 Task: Look for space in Tuzla, Bosnia and Herzegovina from 5th June, 2023 to 16th June, 2023 for 2 adults in price range Rs.14000 to Rs.18000. Place can be entire place with 1  bedroom having 1 bed and 1 bathroom. Property type can be hotel. Amenities needed are: heating, . Booking option can be shelf check-in. Required host language is English.
Action: Mouse moved to (497, 531)
Screenshot: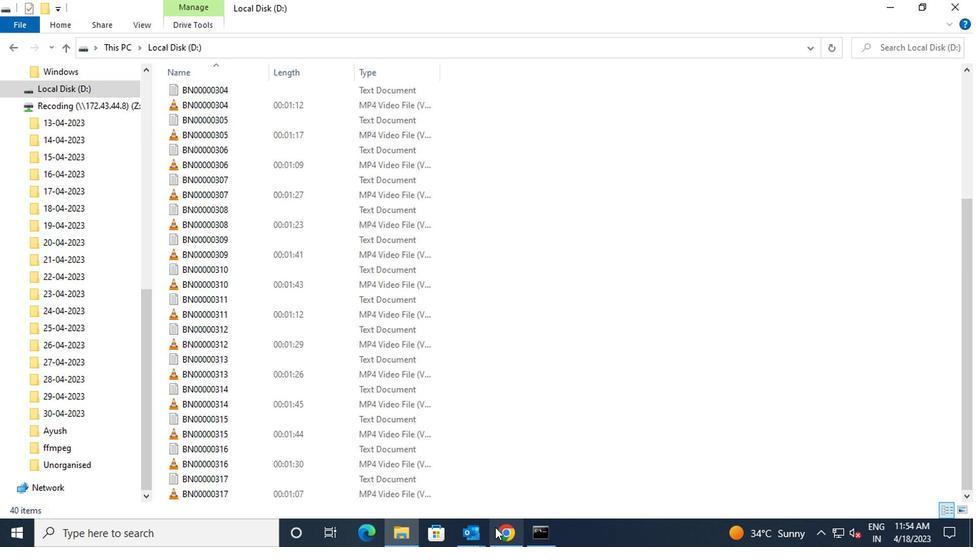 
Action: Mouse pressed left at (497, 531)
Screenshot: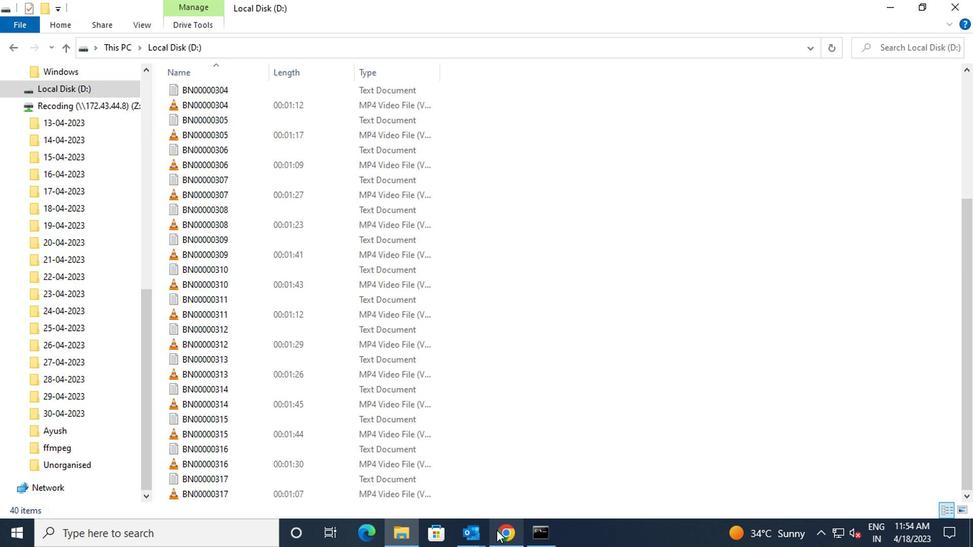 
Action: Mouse moved to (396, 102)
Screenshot: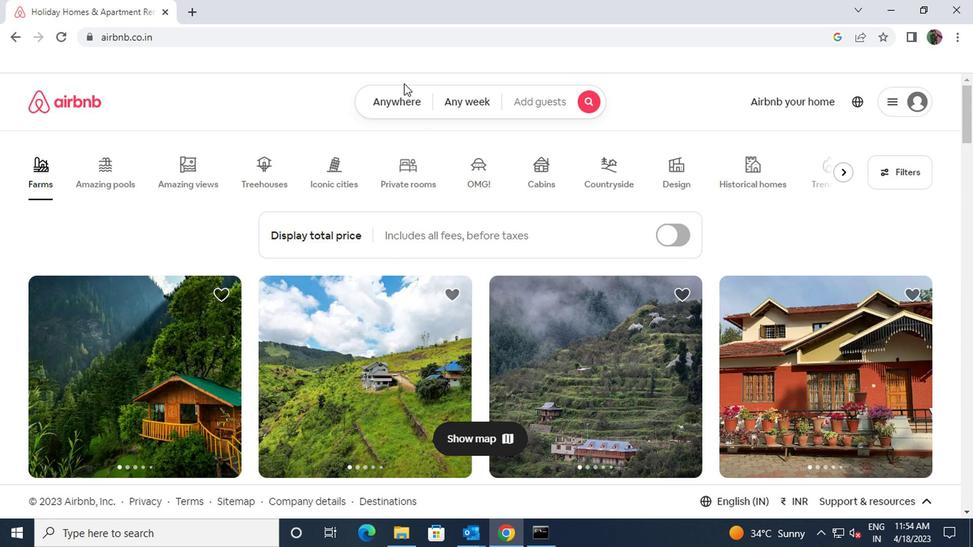 
Action: Mouse pressed left at (396, 102)
Screenshot: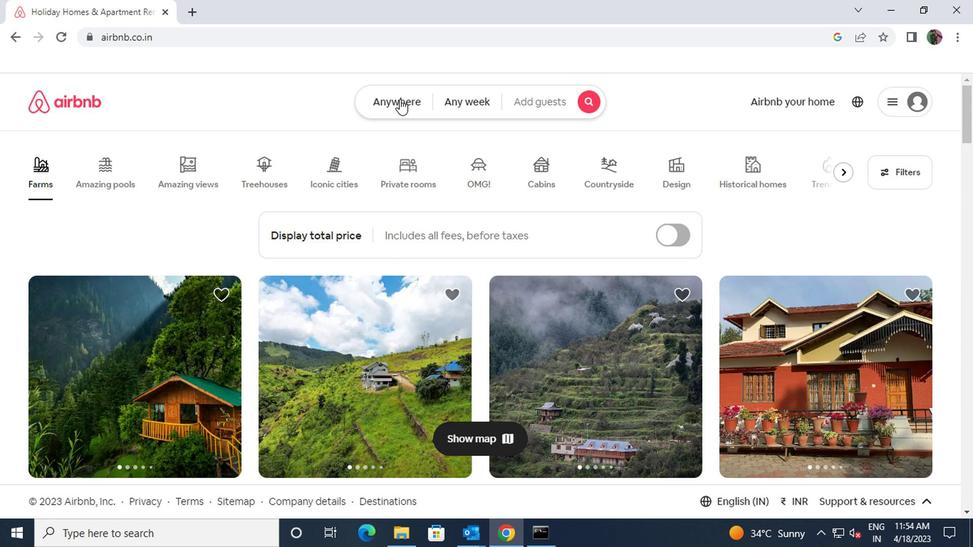 
Action: Mouse moved to (341, 160)
Screenshot: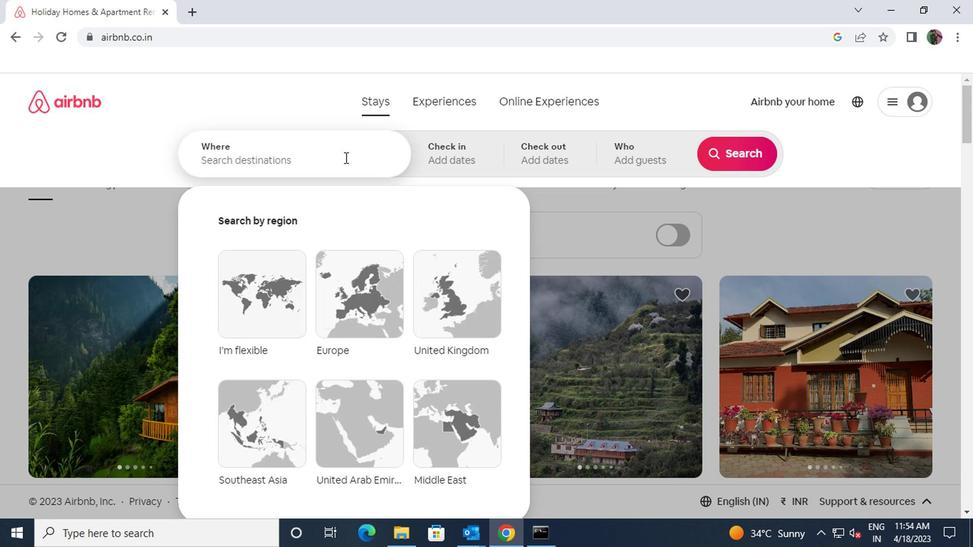 
Action: Mouse pressed left at (341, 160)
Screenshot: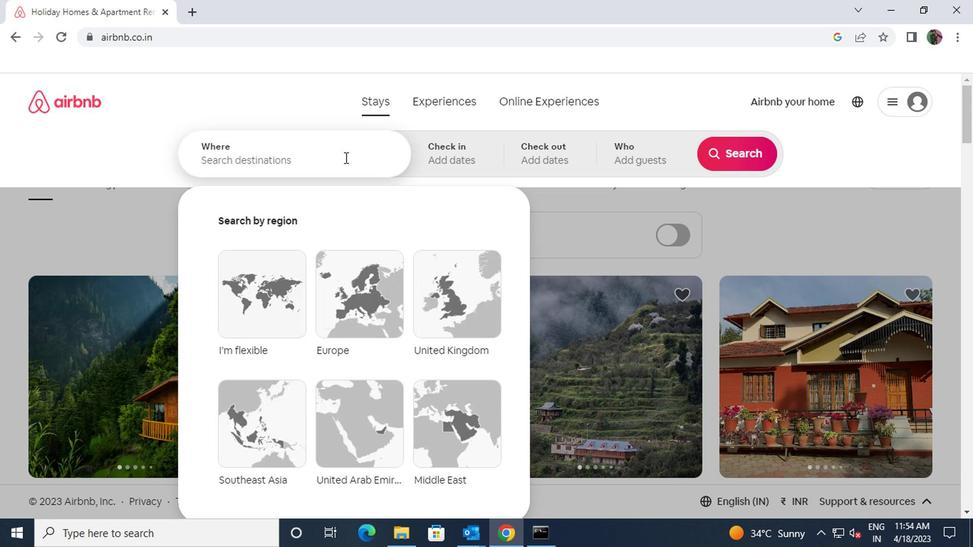 
Action: Mouse moved to (341, 160)
Screenshot: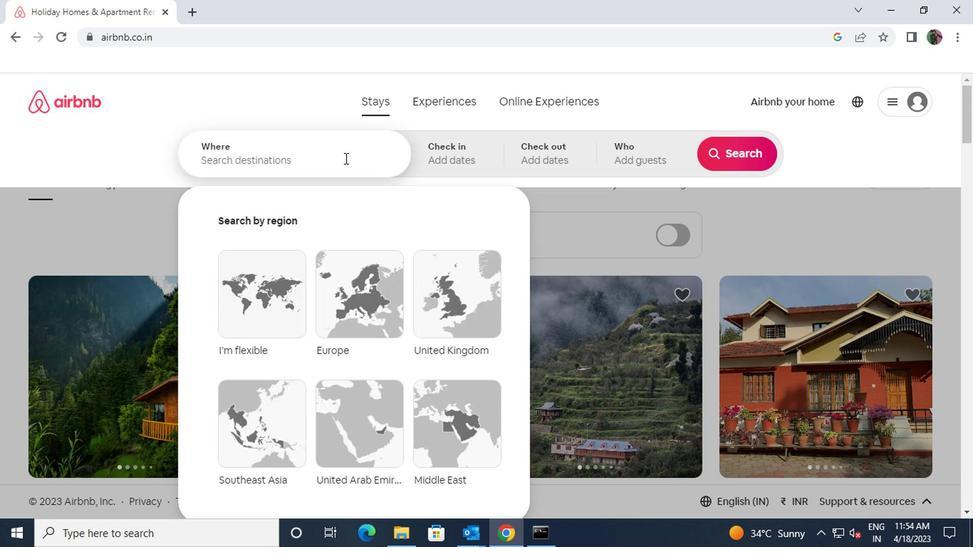 
Action: Key pressed <Key.shift>TUZLA
Screenshot: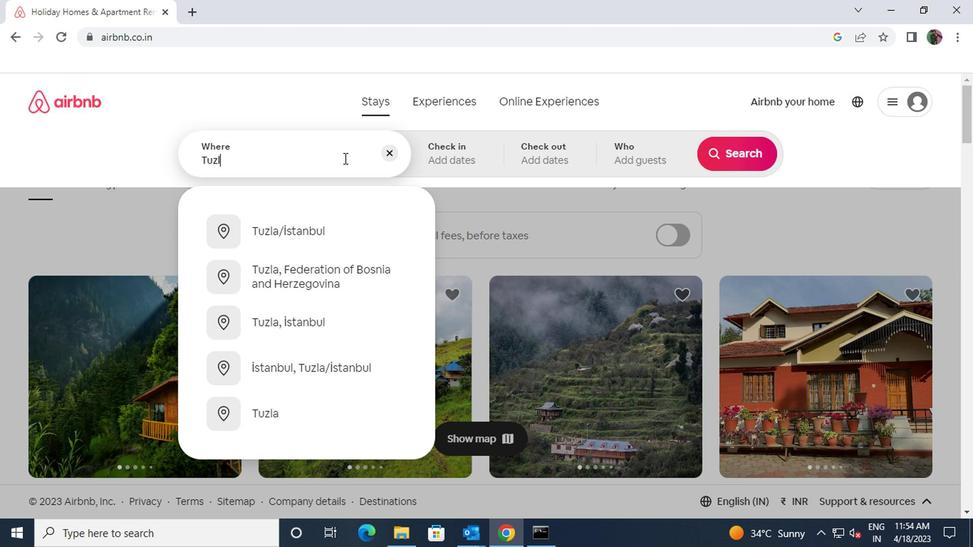 
Action: Mouse moved to (320, 238)
Screenshot: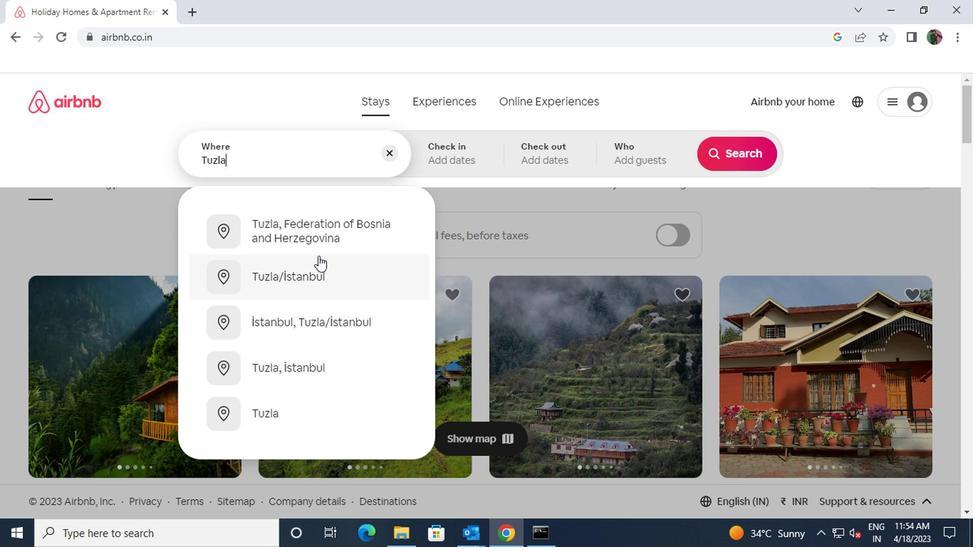 
Action: Mouse pressed left at (320, 238)
Screenshot: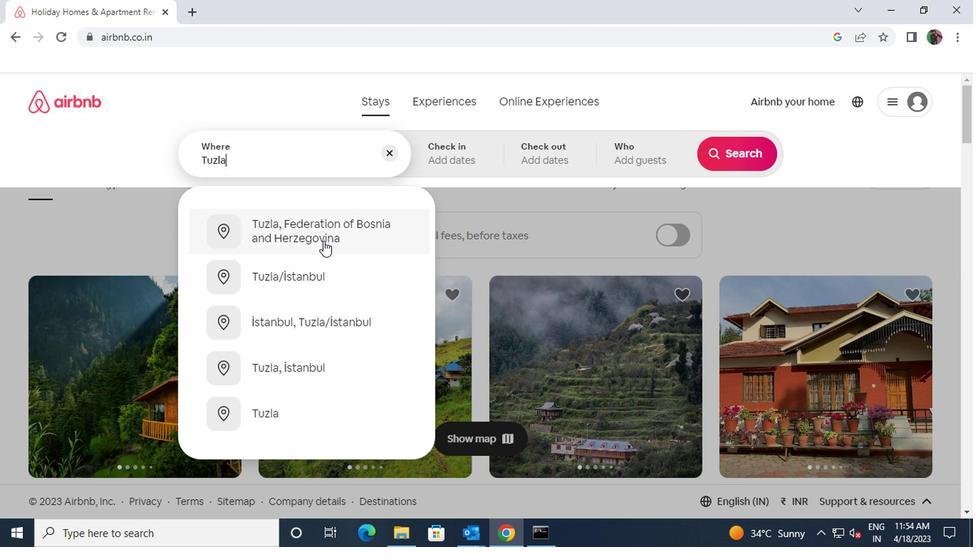 
Action: Mouse moved to (727, 267)
Screenshot: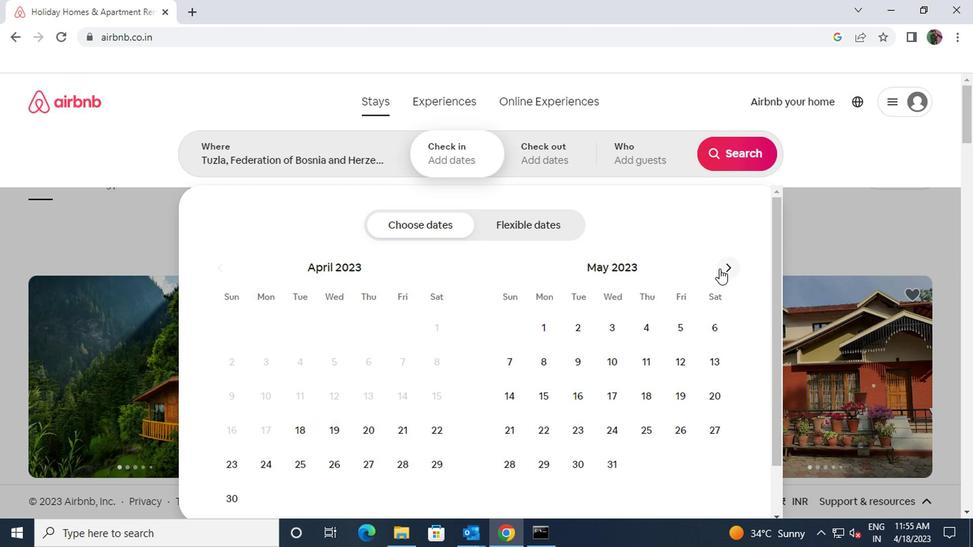 
Action: Mouse pressed left at (727, 267)
Screenshot: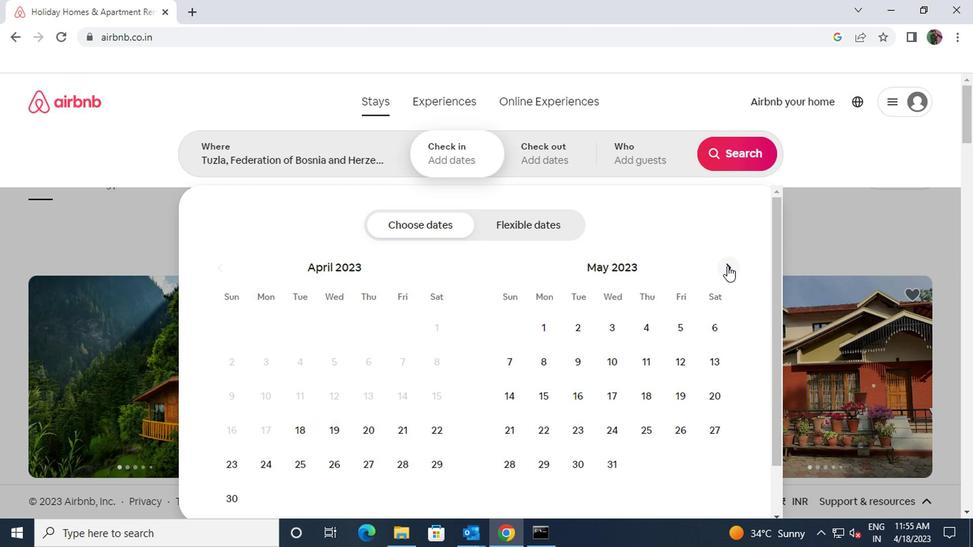 
Action: Mouse moved to (536, 355)
Screenshot: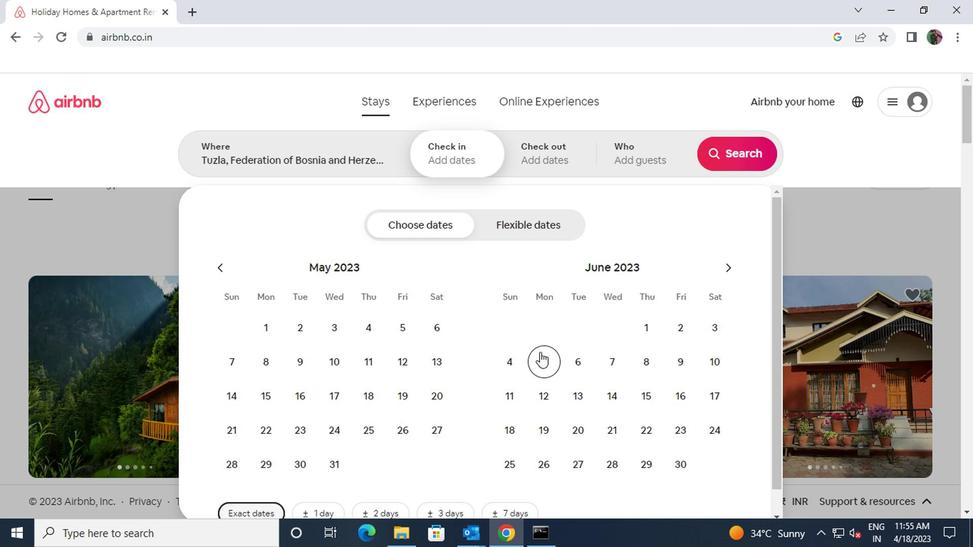 
Action: Mouse pressed left at (536, 355)
Screenshot: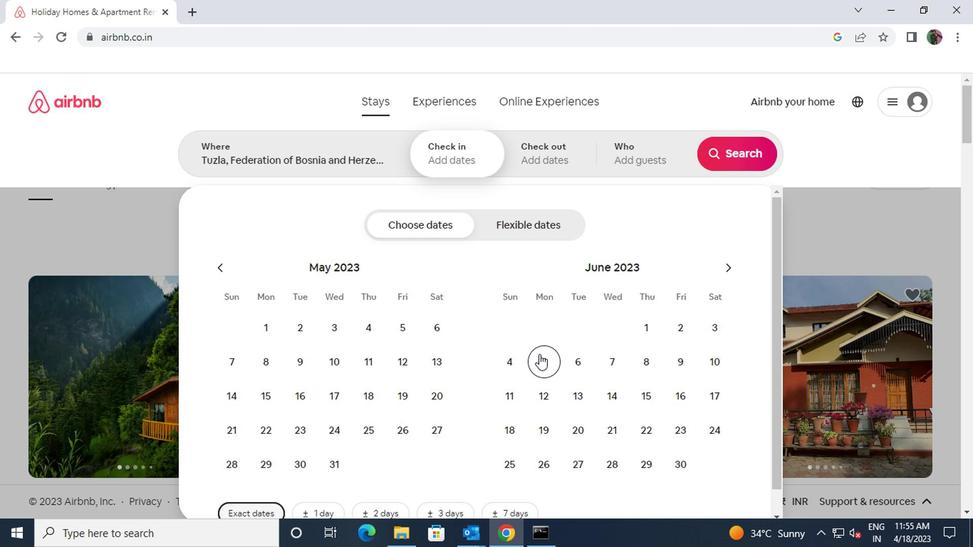 
Action: Mouse moved to (664, 389)
Screenshot: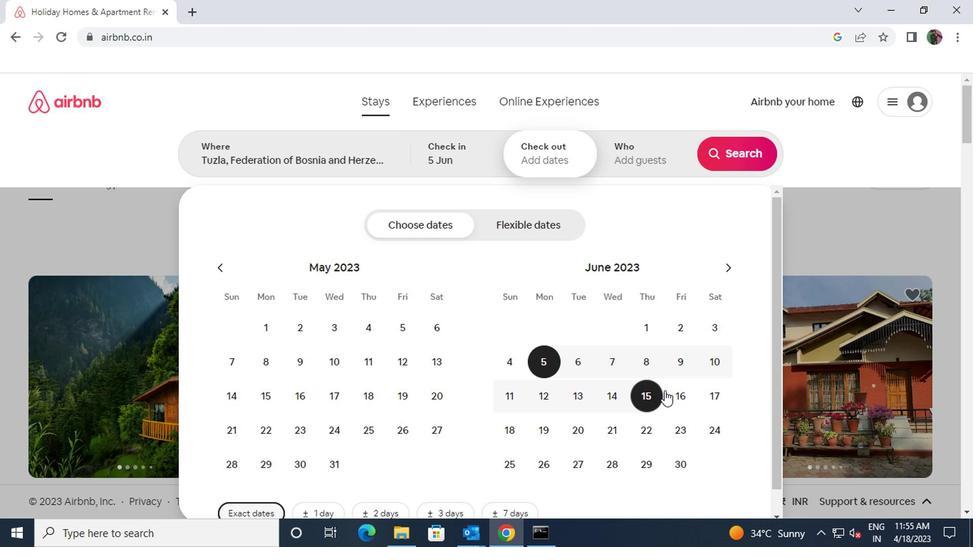 
Action: Mouse pressed left at (664, 389)
Screenshot: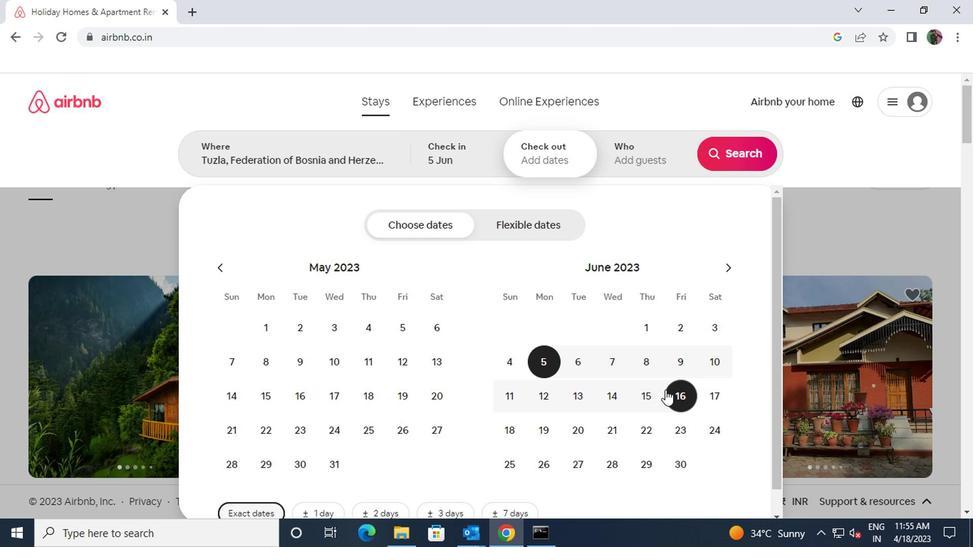 
Action: Mouse moved to (644, 162)
Screenshot: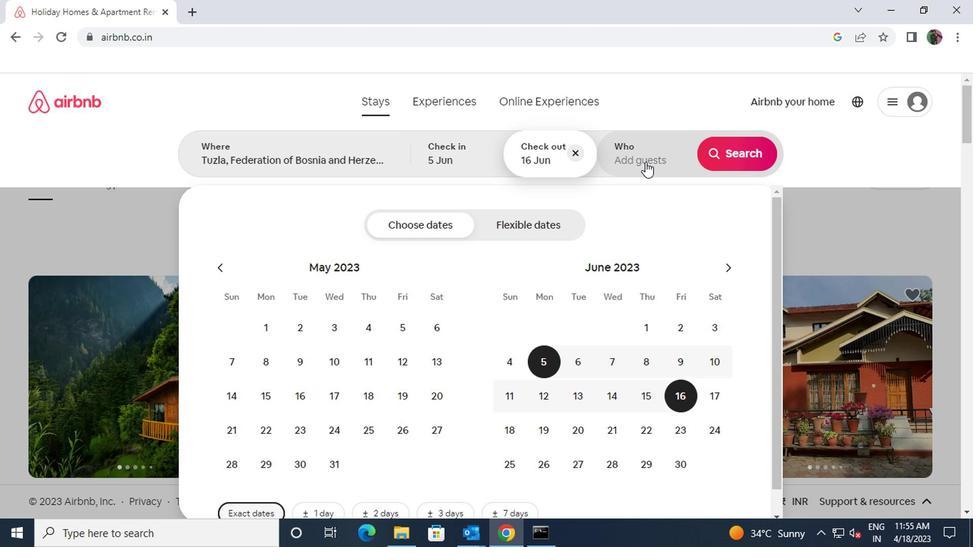 
Action: Mouse pressed left at (644, 162)
Screenshot: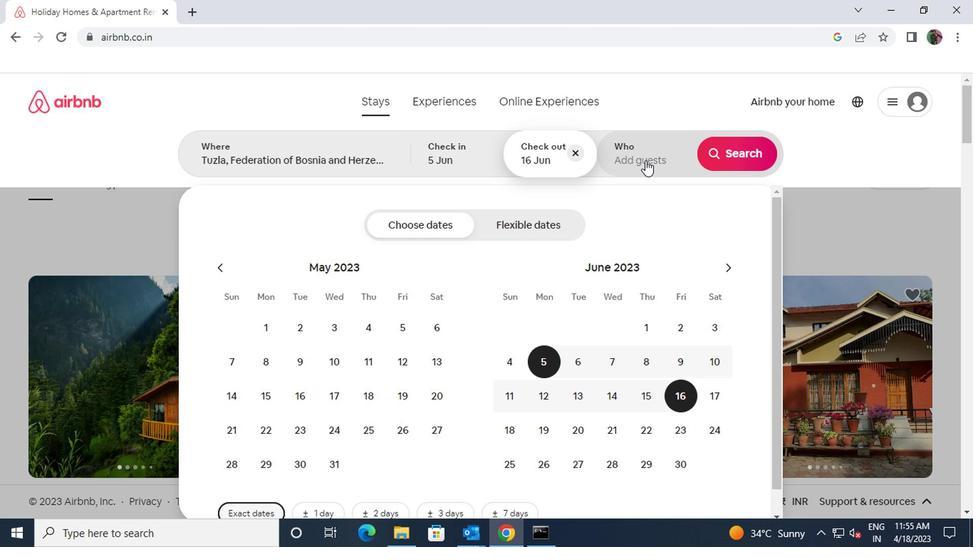 
Action: Mouse moved to (746, 229)
Screenshot: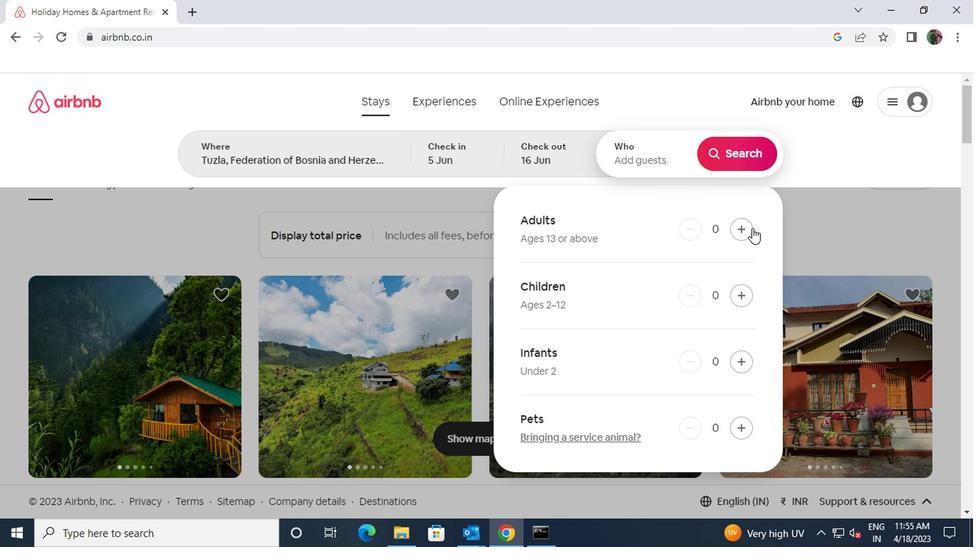 
Action: Mouse pressed left at (746, 229)
Screenshot: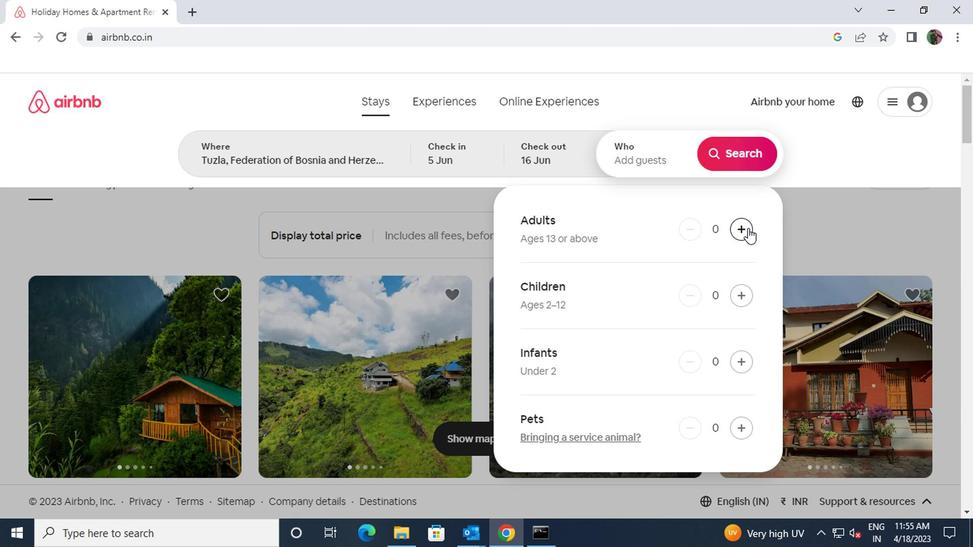 
Action: Mouse pressed left at (746, 229)
Screenshot: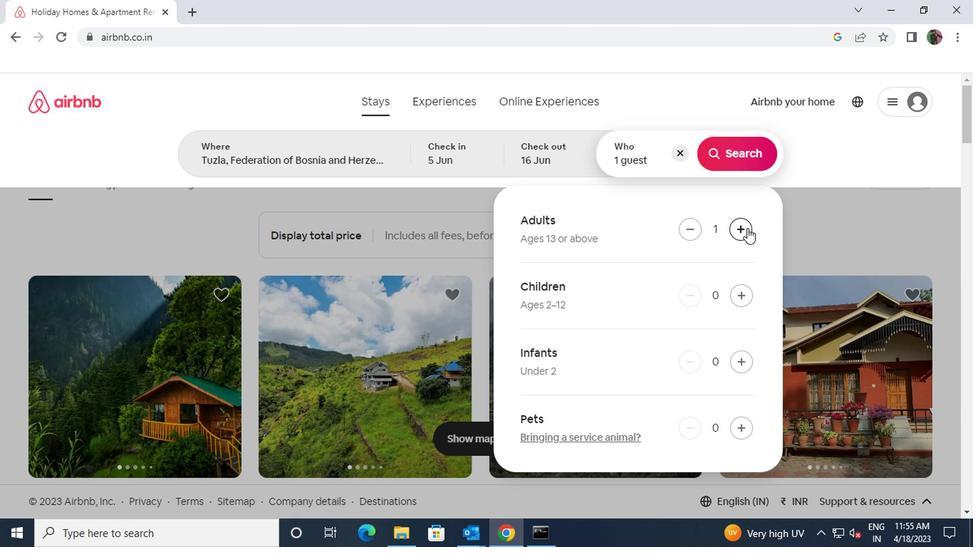 
Action: Mouse moved to (738, 160)
Screenshot: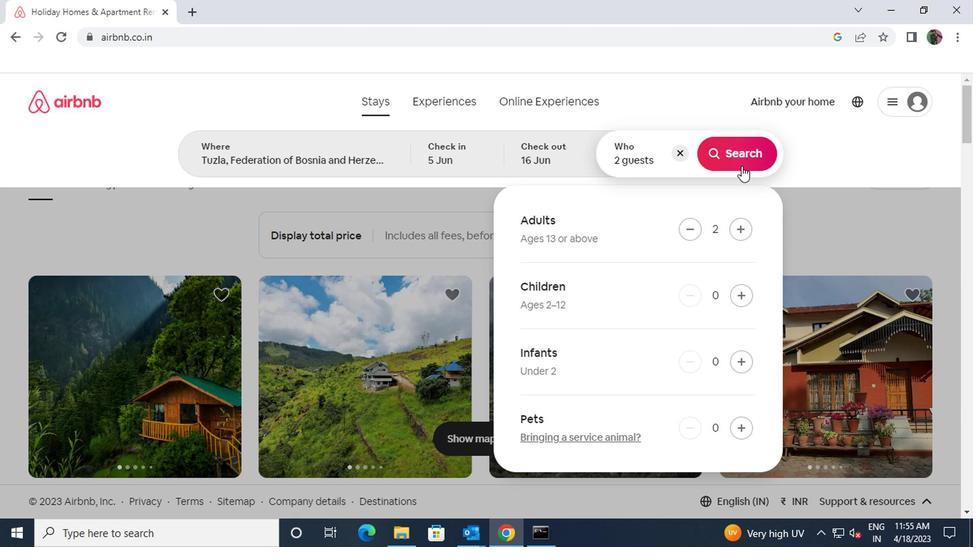 
Action: Mouse pressed left at (738, 160)
Screenshot: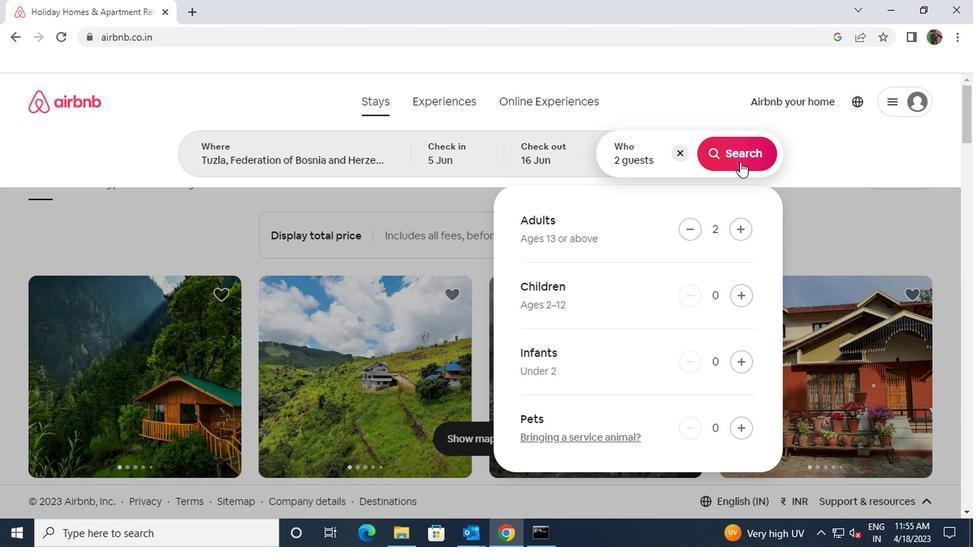 
Action: Mouse moved to (891, 162)
Screenshot: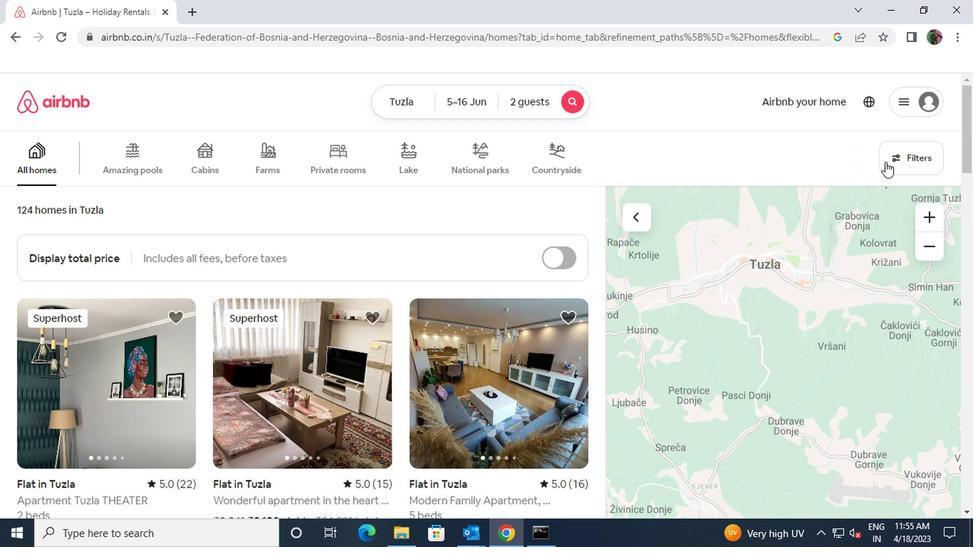 
Action: Mouse pressed left at (891, 162)
Screenshot: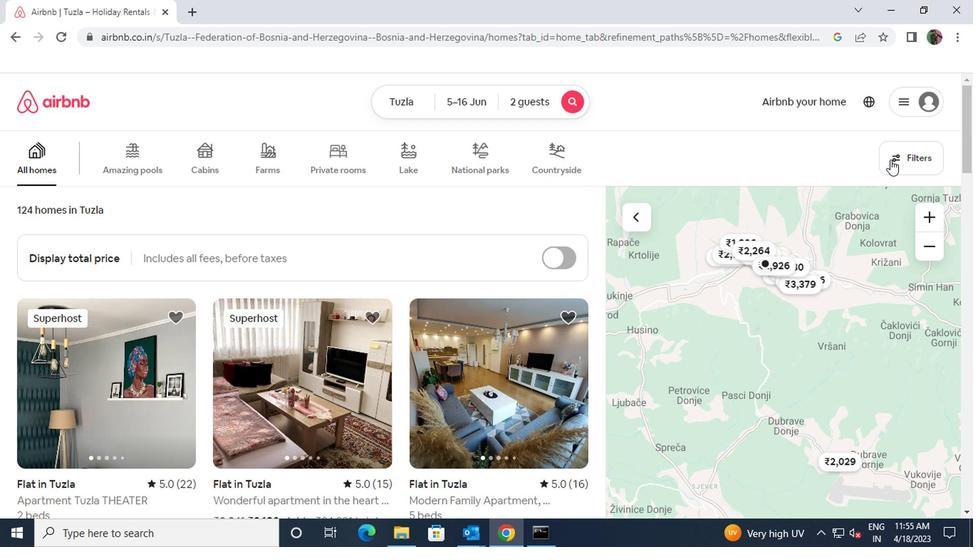 
Action: Mouse moved to (308, 340)
Screenshot: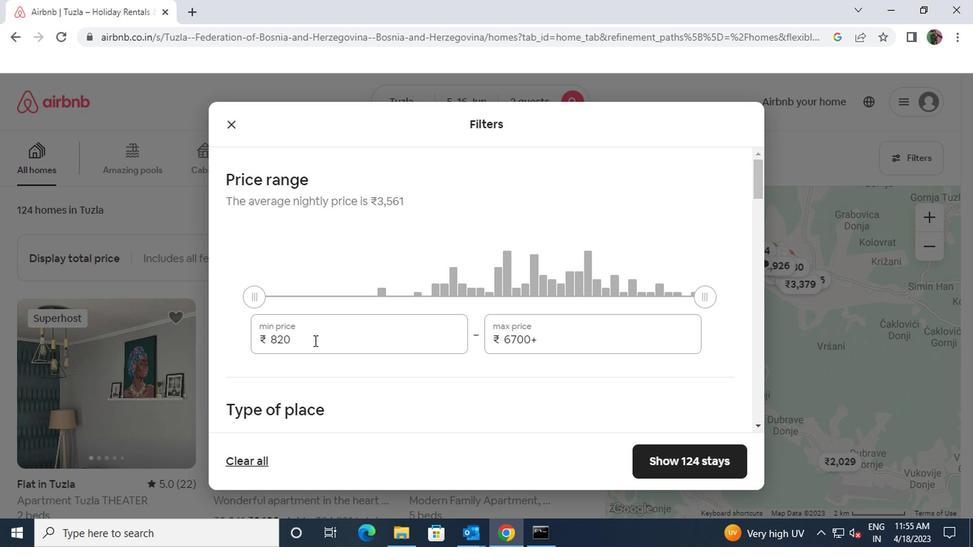 
Action: Mouse pressed left at (308, 340)
Screenshot: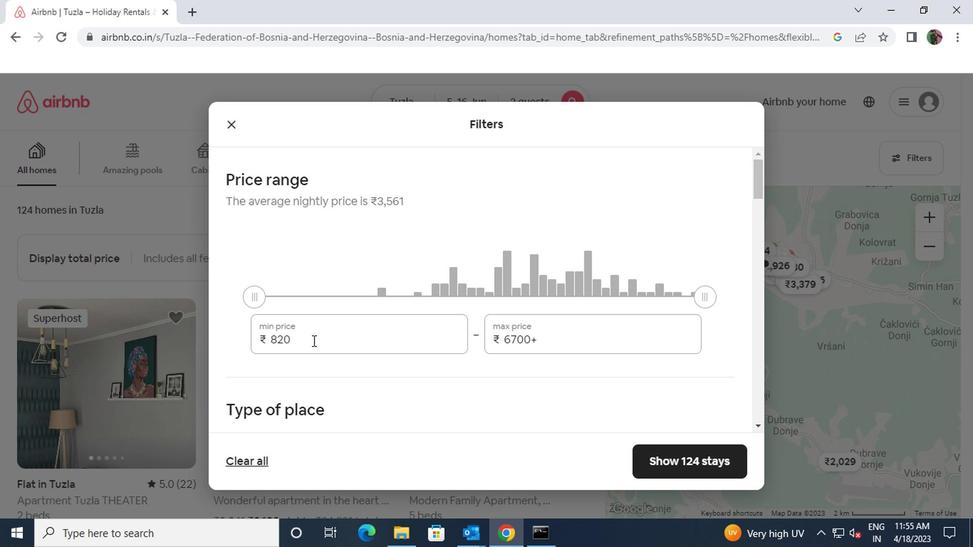 
Action: Mouse moved to (263, 341)
Screenshot: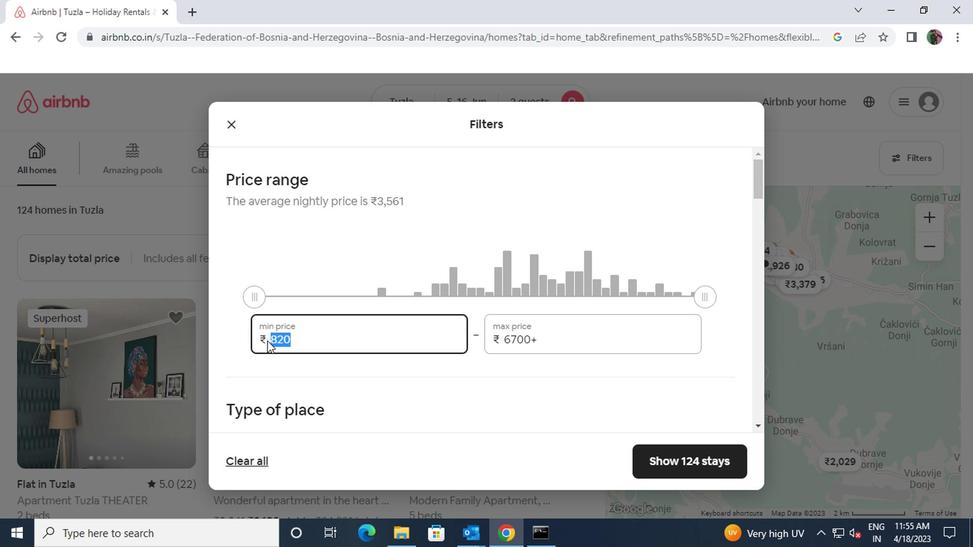 
Action: Key pressed 14000
Screenshot: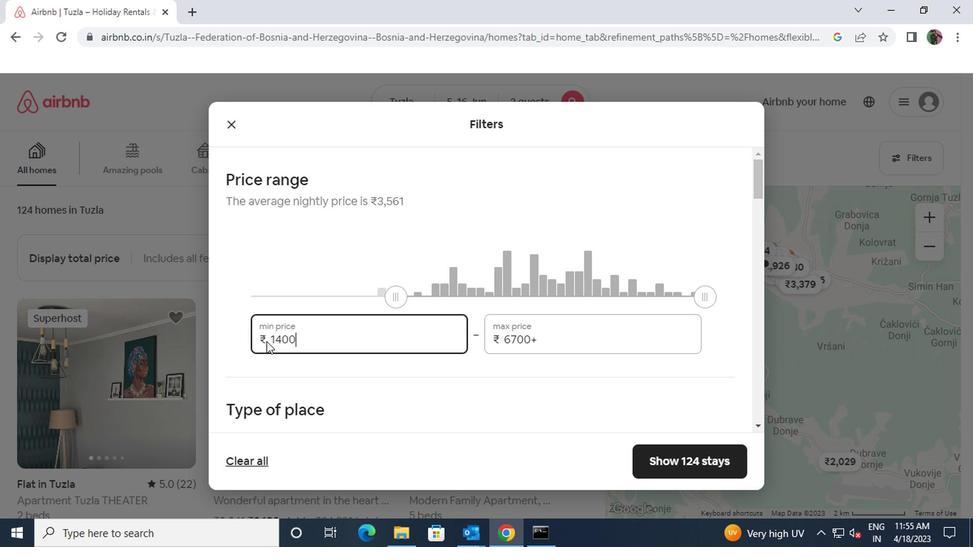 
Action: Mouse moved to (540, 336)
Screenshot: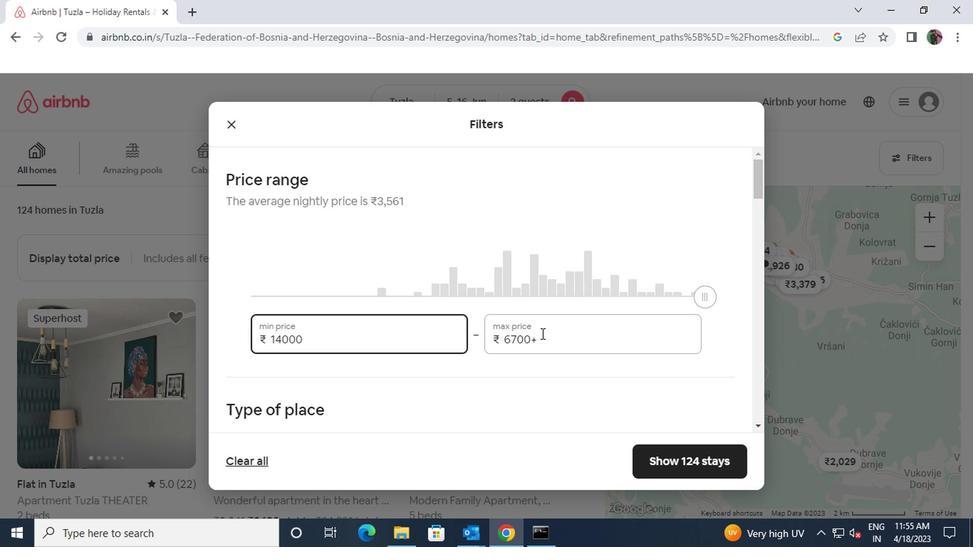 
Action: Mouse pressed left at (540, 336)
Screenshot: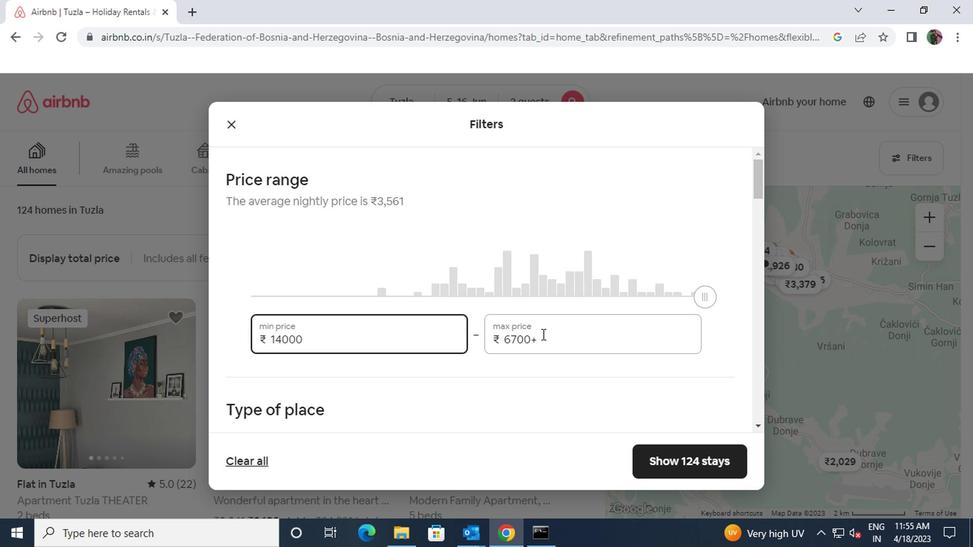 
Action: Mouse moved to (499, 337)
Screenshot: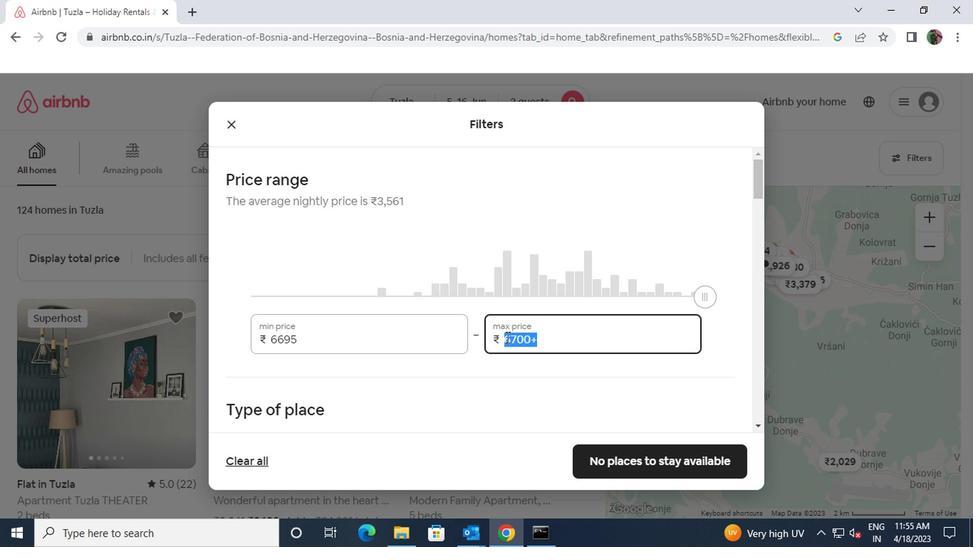 
Action: Key pressed 18000
Screenshot: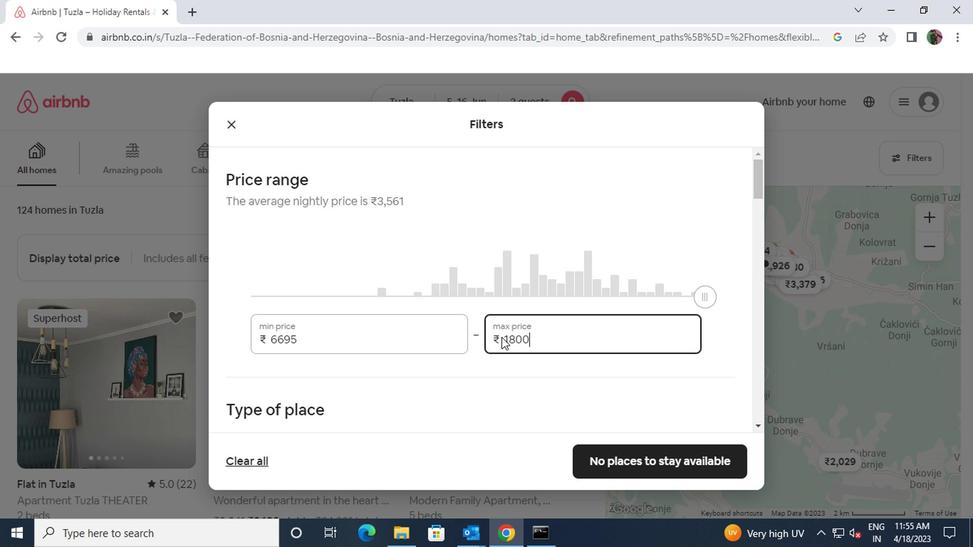 
Action: Mouse moved to (499, 337)
Screenshot: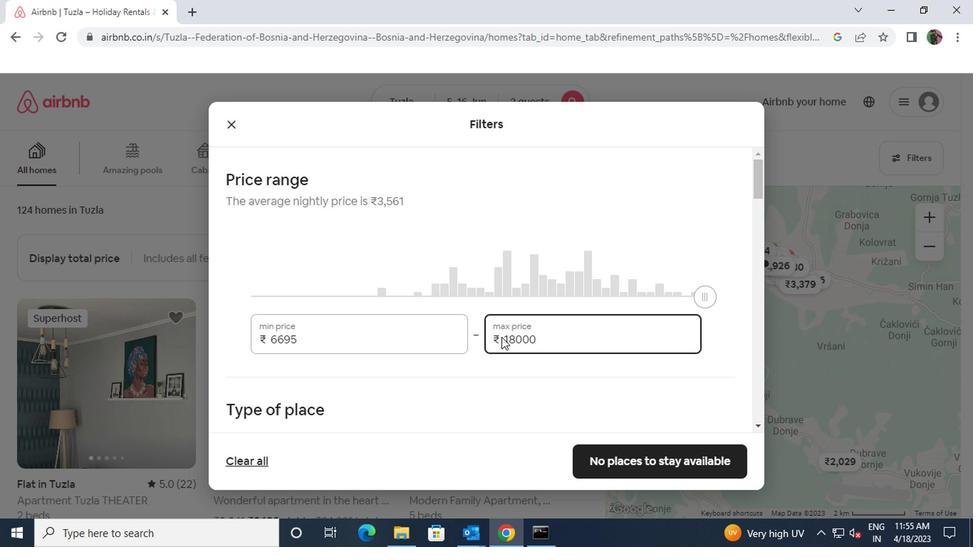 
Action: Mouse scrolled (499, 336) with delta (0, 0)
Screenshot: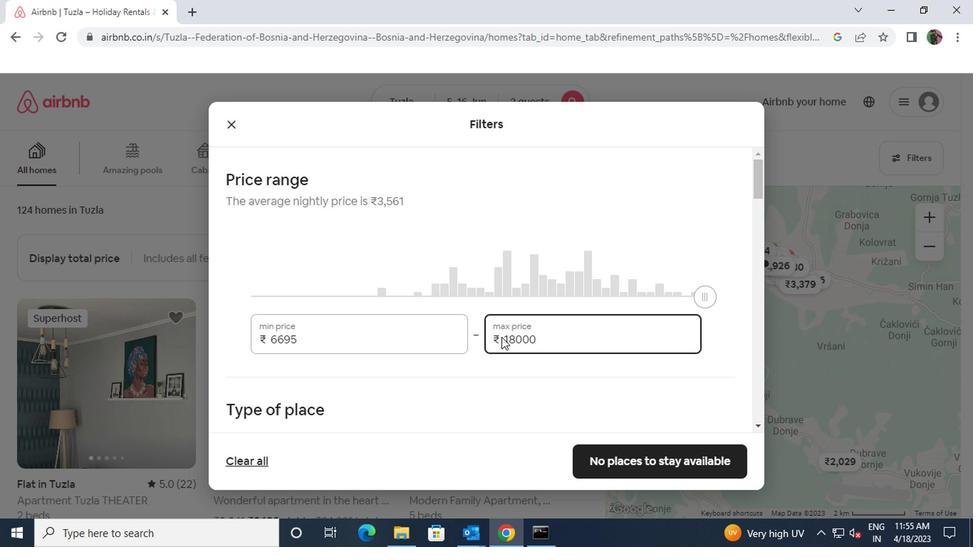 
Action: Mouse moved to (500, 337)
Screenshot: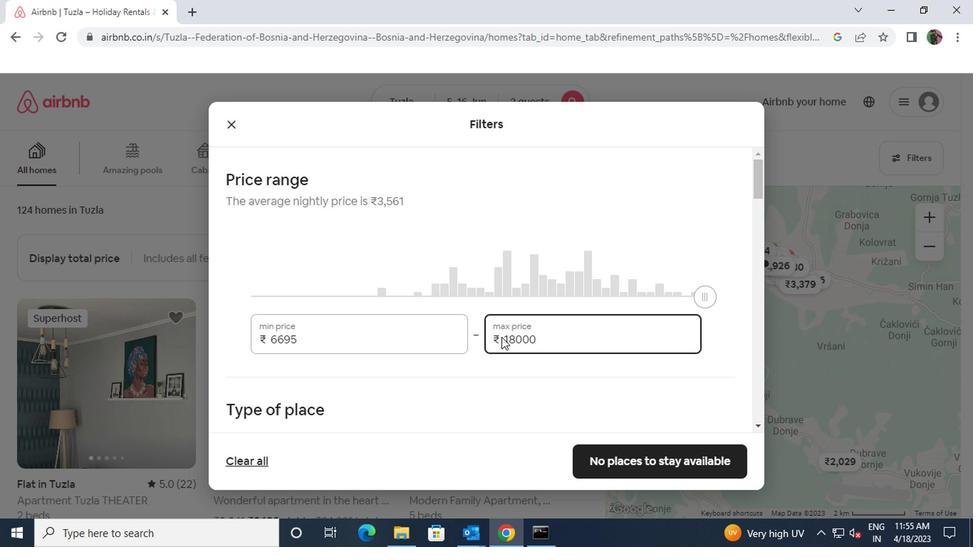 
Action: Mouse scrolled (500, 336) with delta (0, 0)
Screenshot: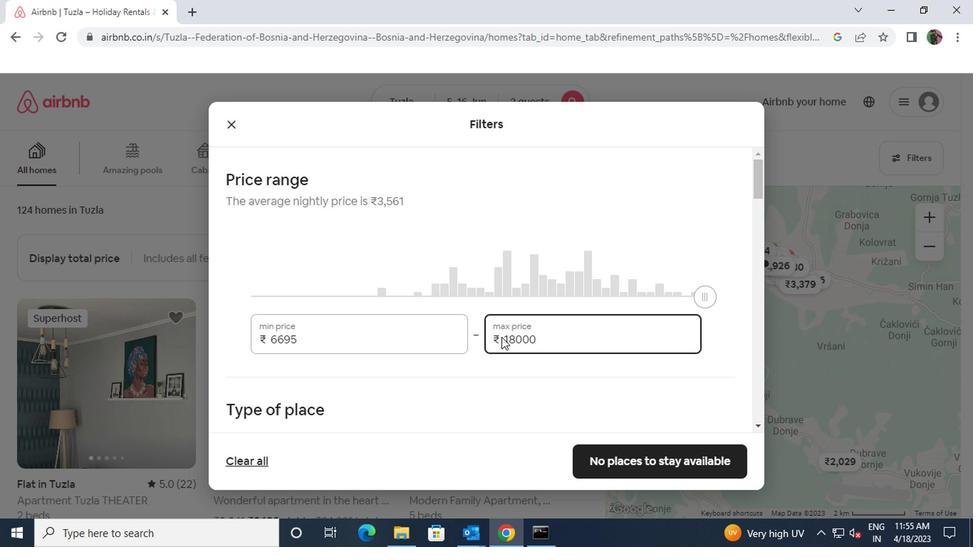 
Action: Mouse moved to (235, 309)
Screenshot: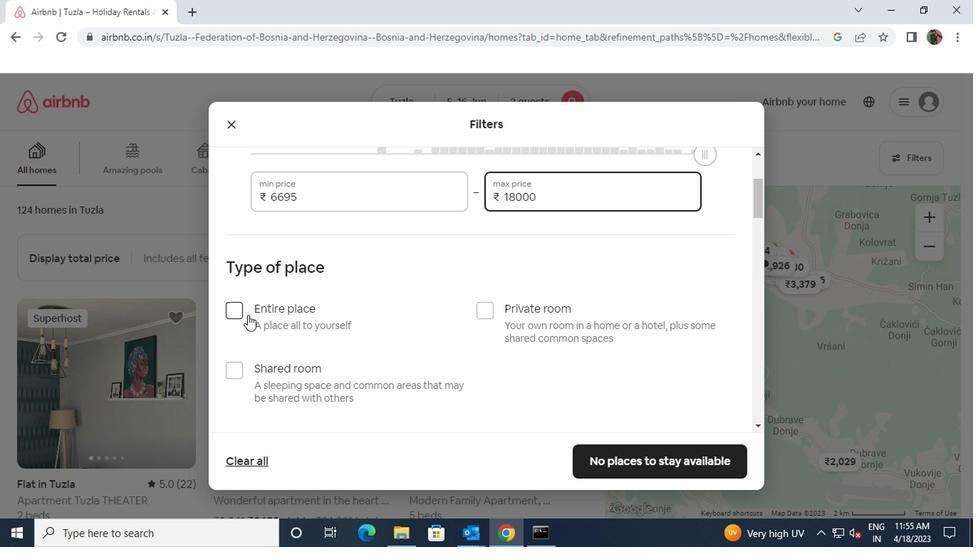 
Action: Mouse pressed left at (235, 309)
Screenshot: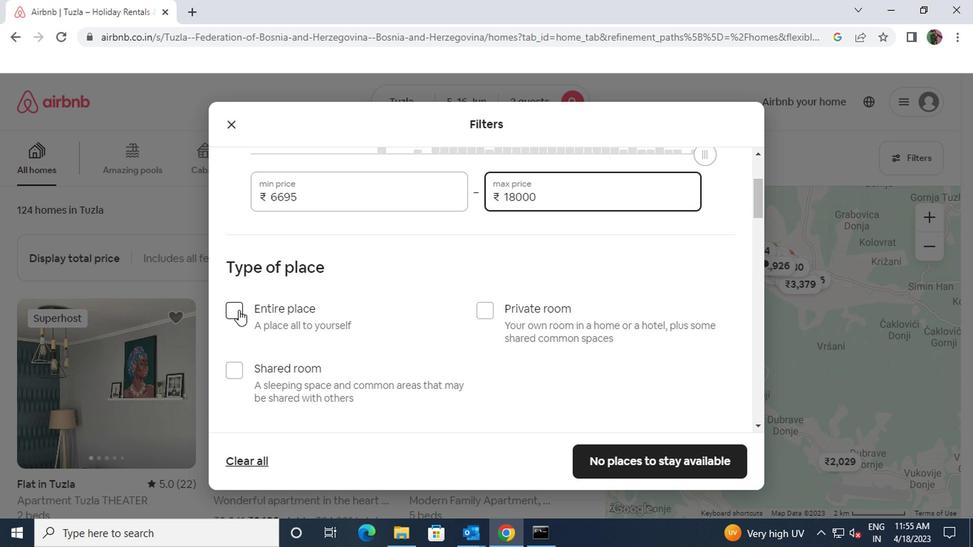 
Action: Mouse moved to (364, 358)
Screenshot: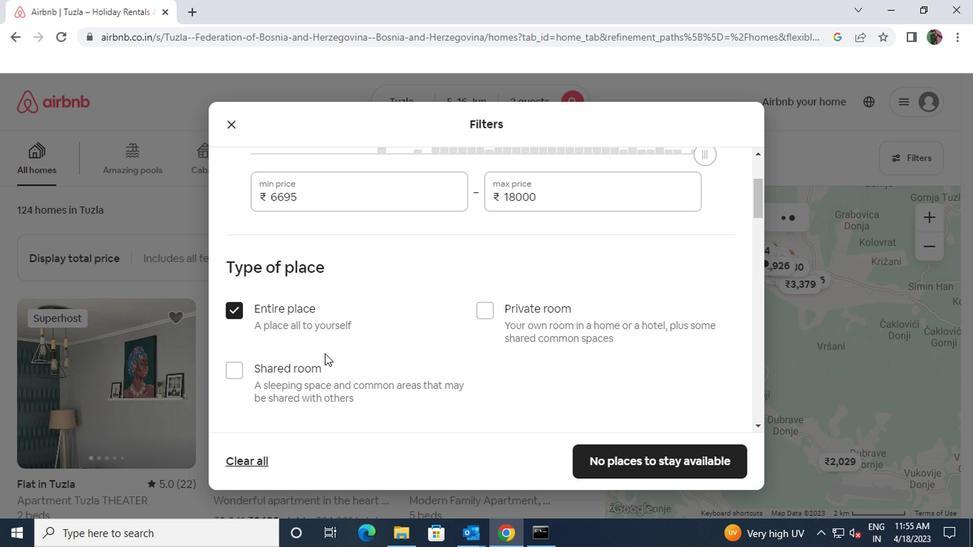 
Action: Mouse scrolled (364, 357) with delta (0, 0)
Screenshot: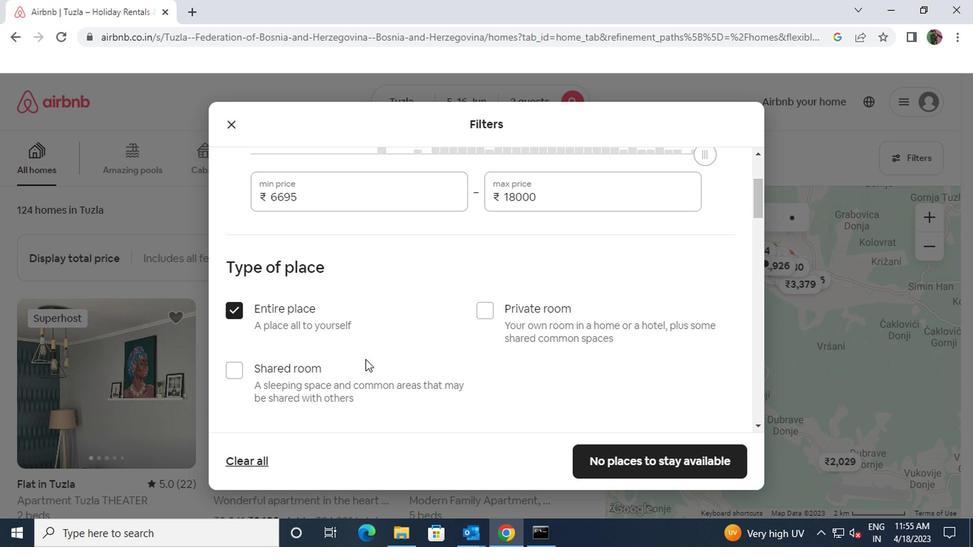 
Action: Mouse moved to (365, 354)
Screenshot: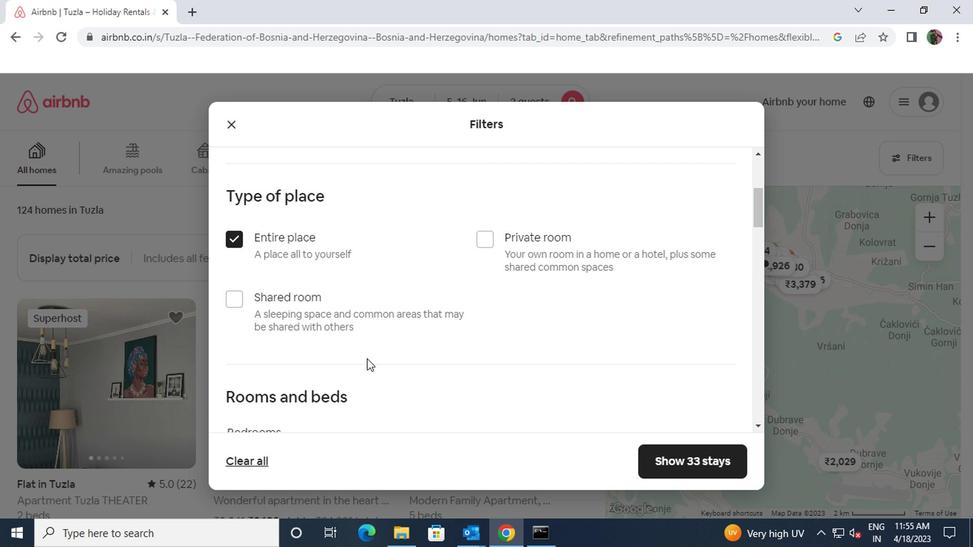 
Action: Mouse scrolled (365, 354) with delta (0, 0)
Screenshot: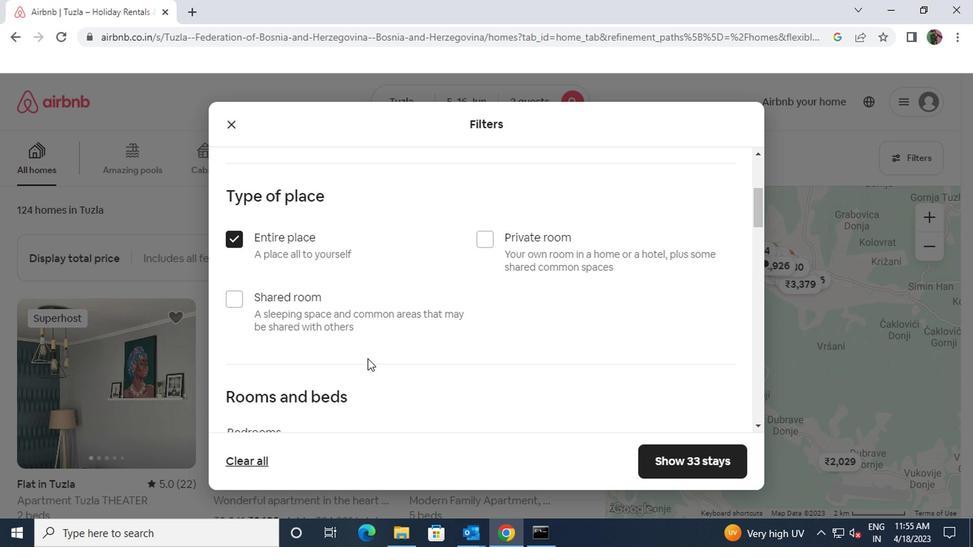 
Action: Mouse scrolled (365, 354) with delta (0, 0)
Screenshot: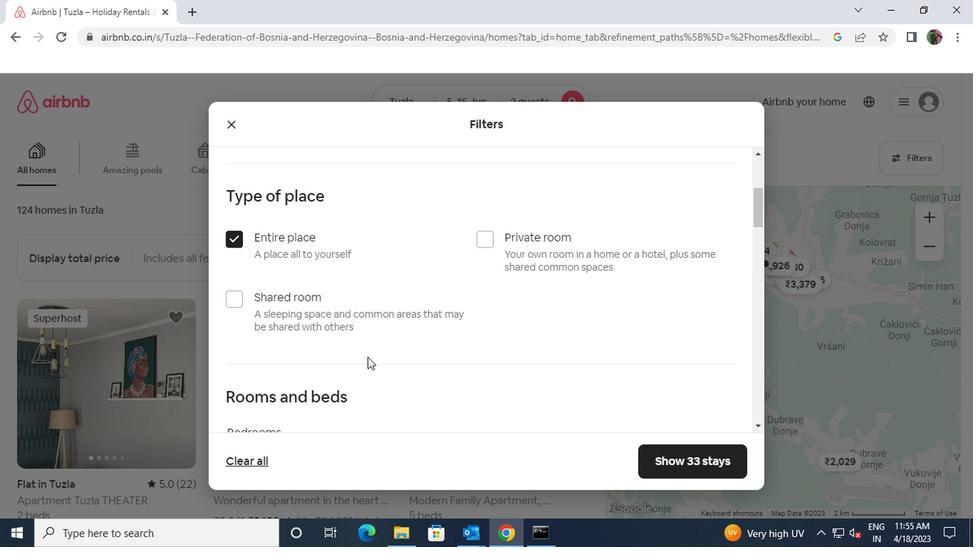 
Action: Mouse moved to (315, 329)
Screenshot: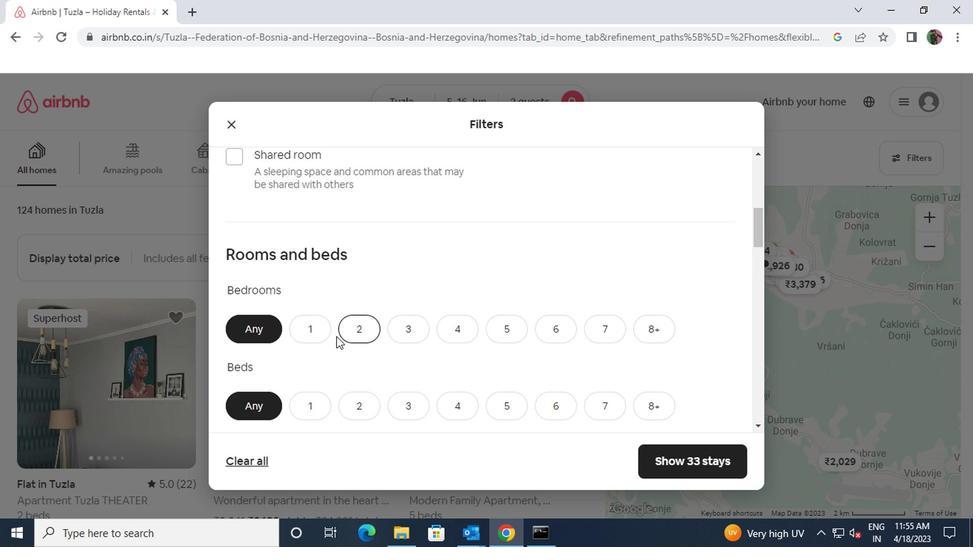 
Action: Mouse pressed left at (315, 329)
Screenshot: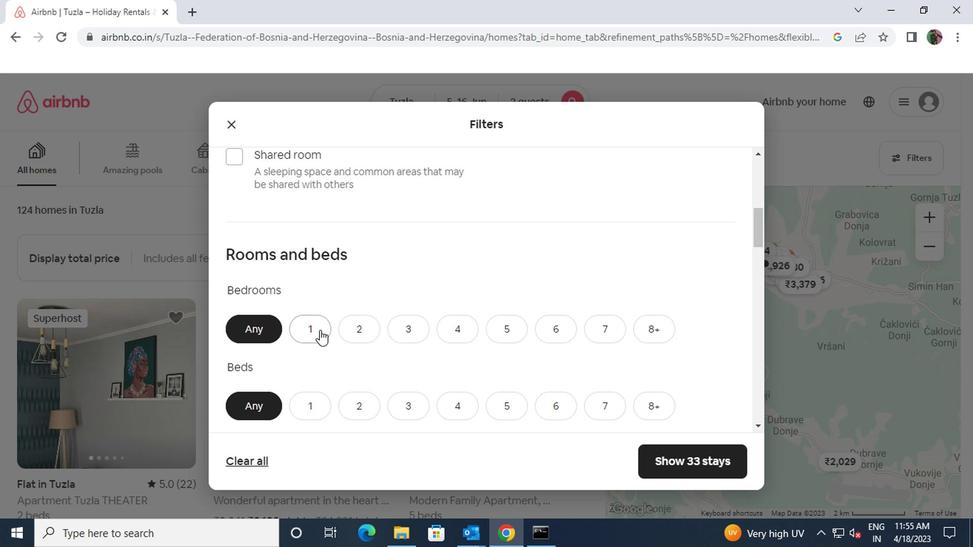 
Action: Mouse moved to (305, 402)
Screenshot: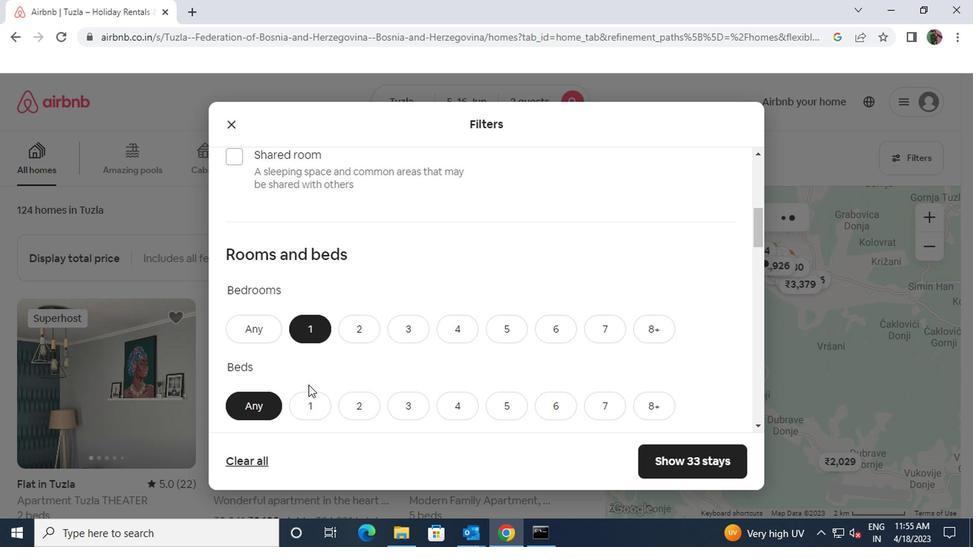 
Action: Mouse pressed left at (305, 402)
Screenshot: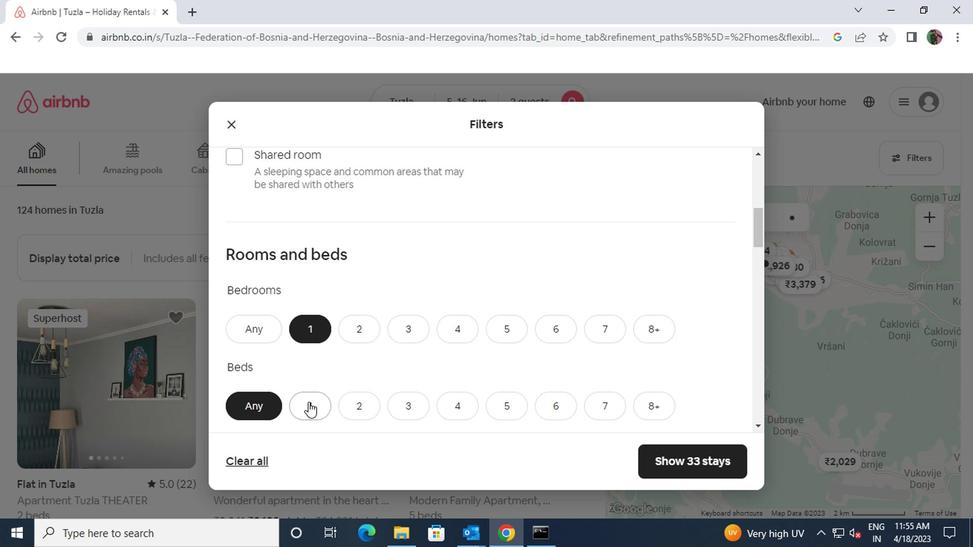 
Action: Mouse scrolled (305, 401) with delta (0, 0)
Screenshot: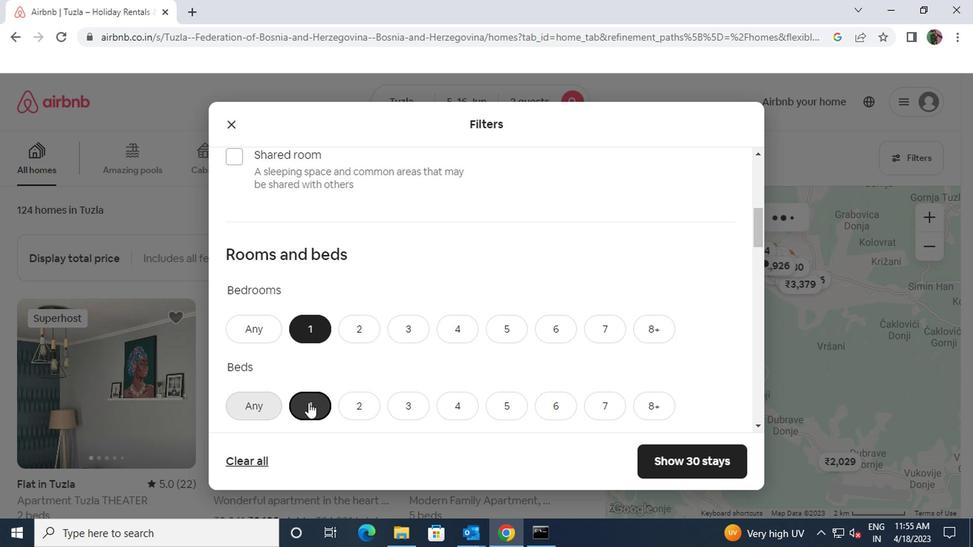 
Action: Mouse moved to (306, 398)
Screenshot: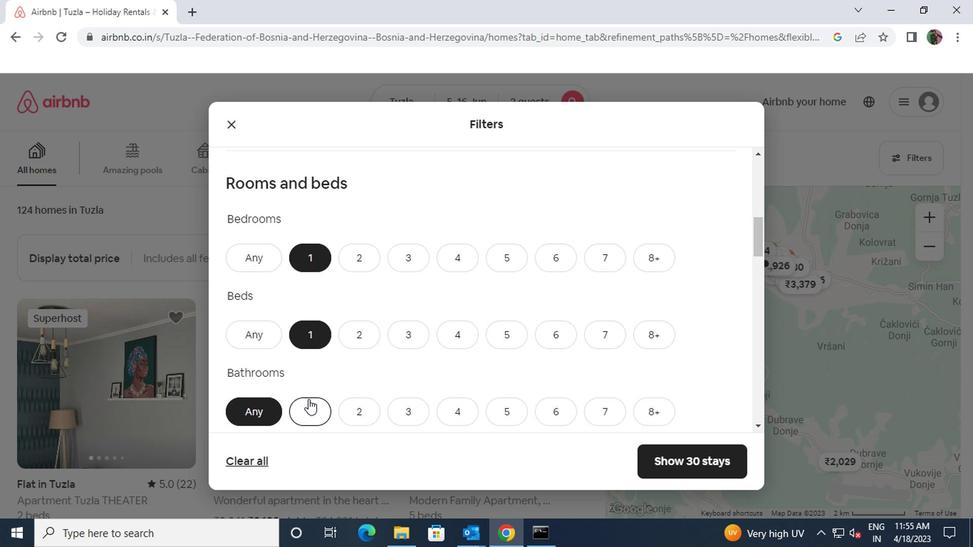
Action: Mouse pressed left at (306, 398)
Screenshot: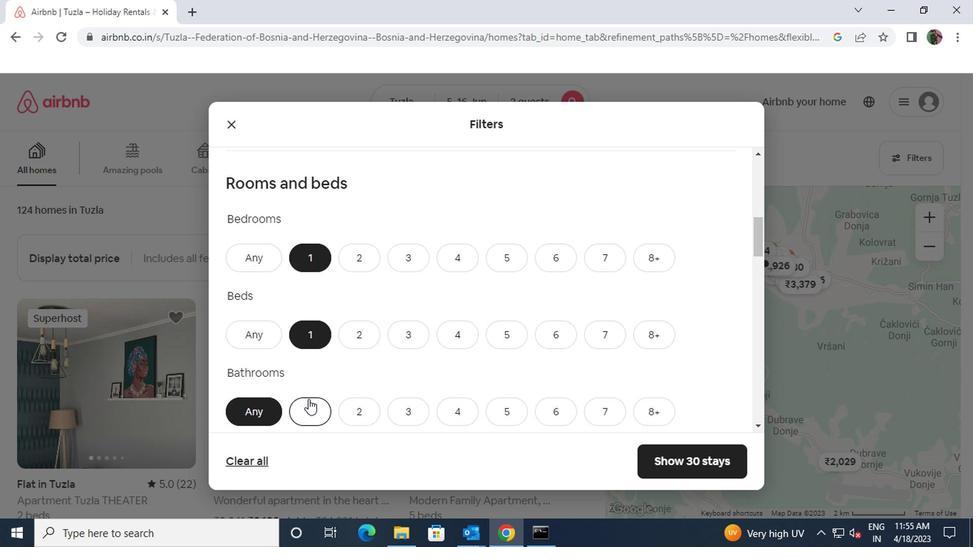 
Action: Mouse scrolled (306, 396) with delta (0, -1)
Screenshot: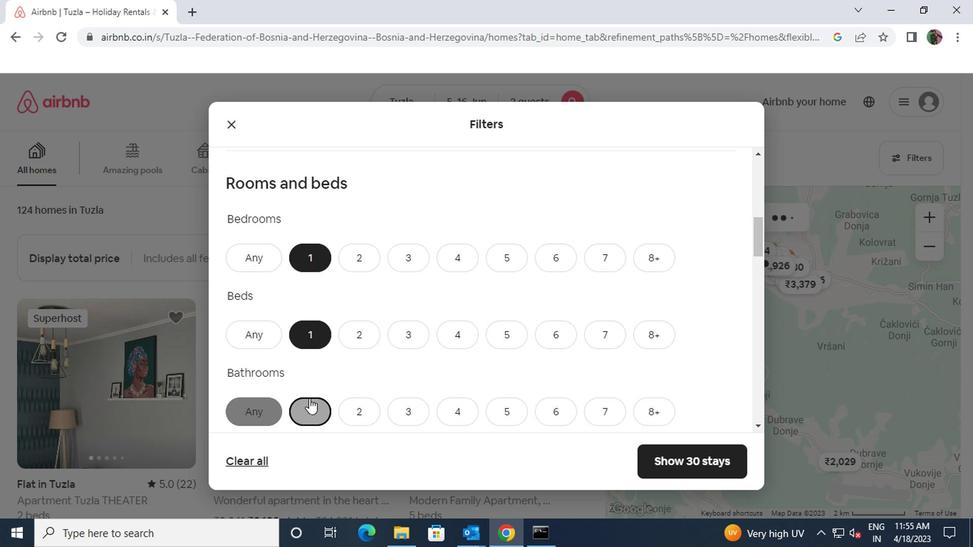 
Action: Mouse scrolled (306, 396) with delta (0, -1)
Screenshot: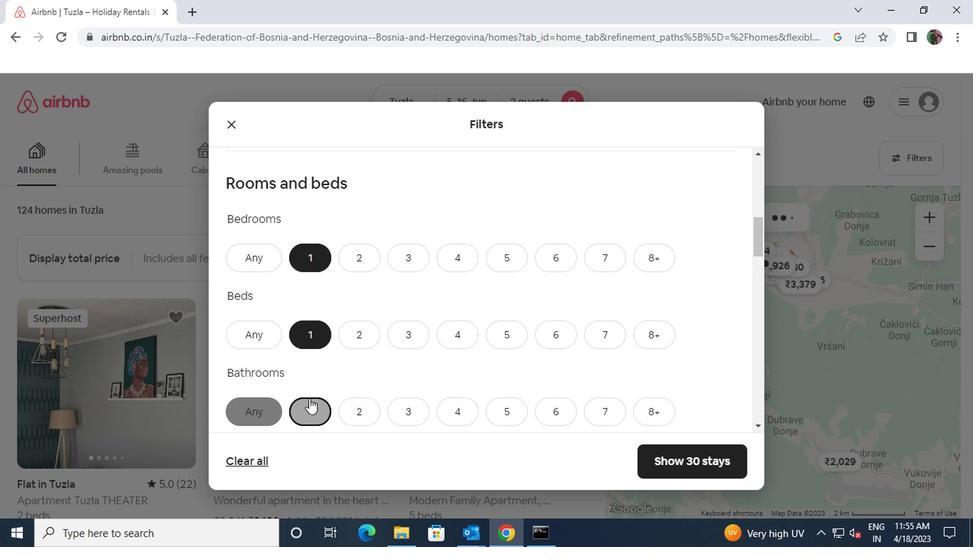 
Action: Mouse moved to (306, 398)
Screenshot: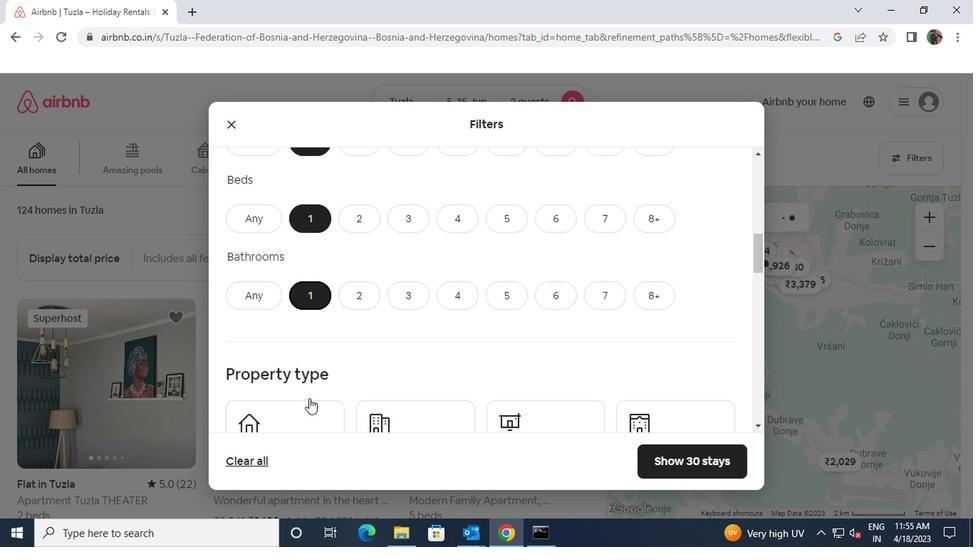 
Action: Mouse scrolled (306, 396) with delta (0, -1)
Screenshot: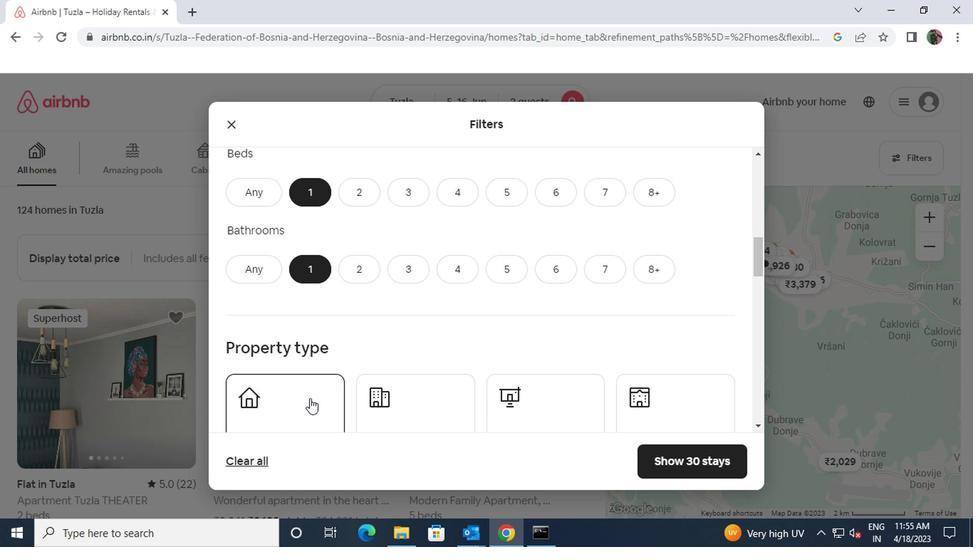
Action: Mouse moved to (623, 370)
Screenshot: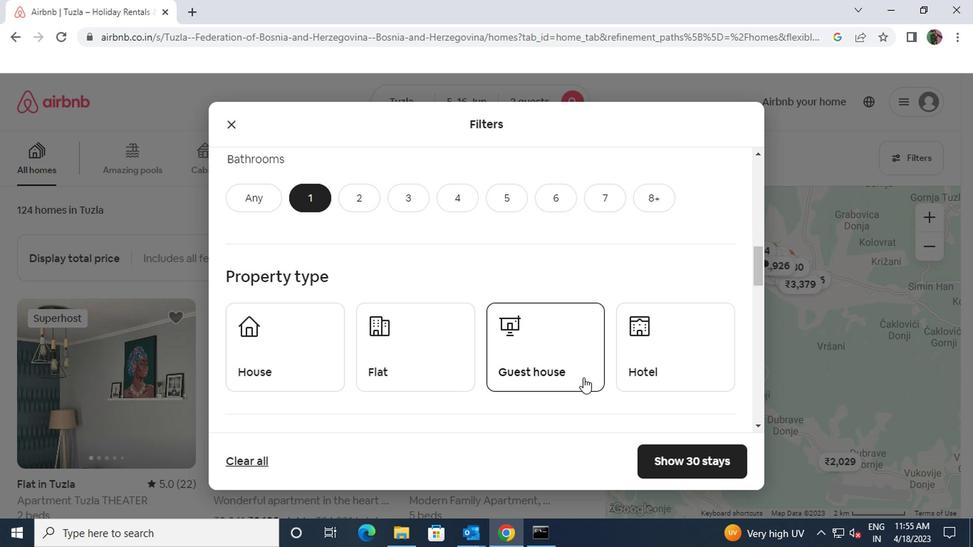 
Action: Mouse pressed left at (623, 370)
Screenshot: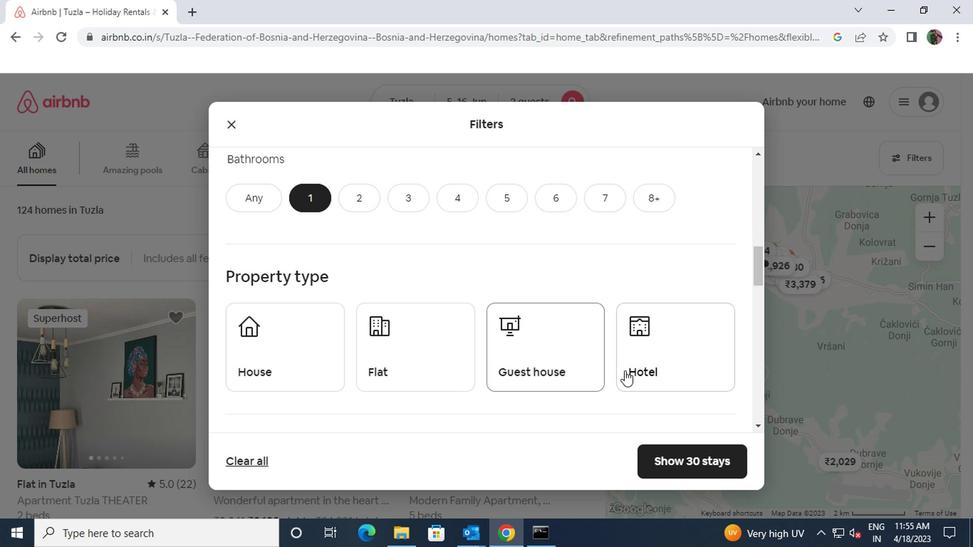 
Action: Mouse moved to (539, 400)
Screenshot: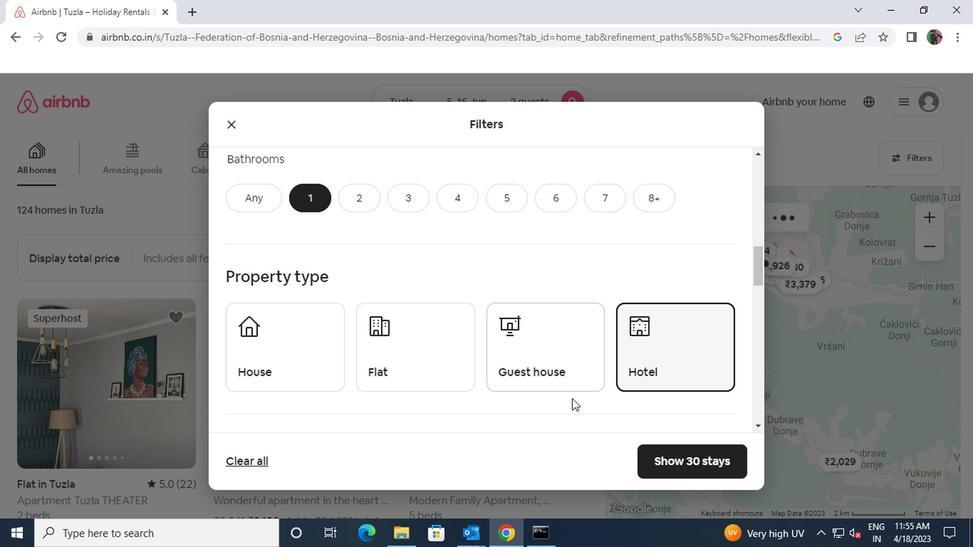 
Action: Mouse scrolled (539, 399) with delta (0, -1)
Screenshot: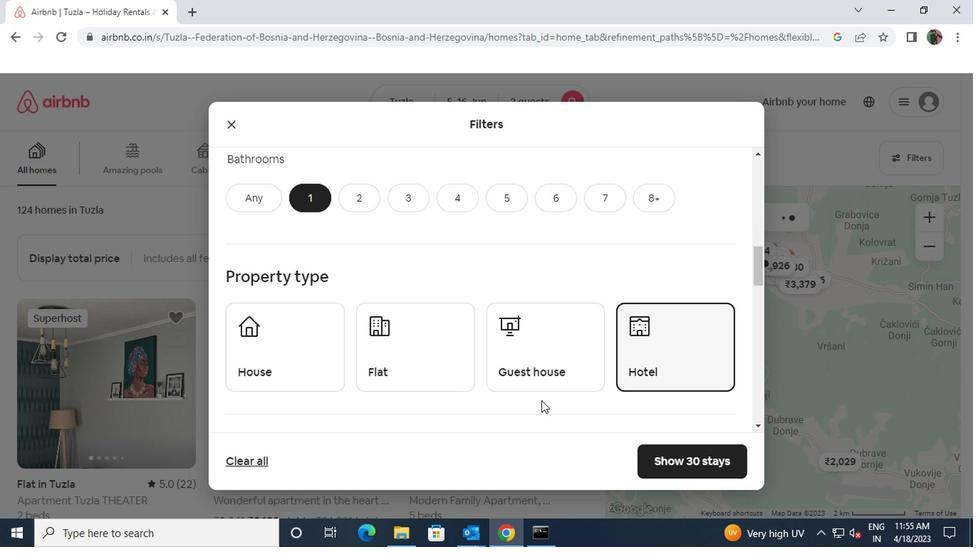 
Action: Mouse moved to (538, 399)
Screenshot: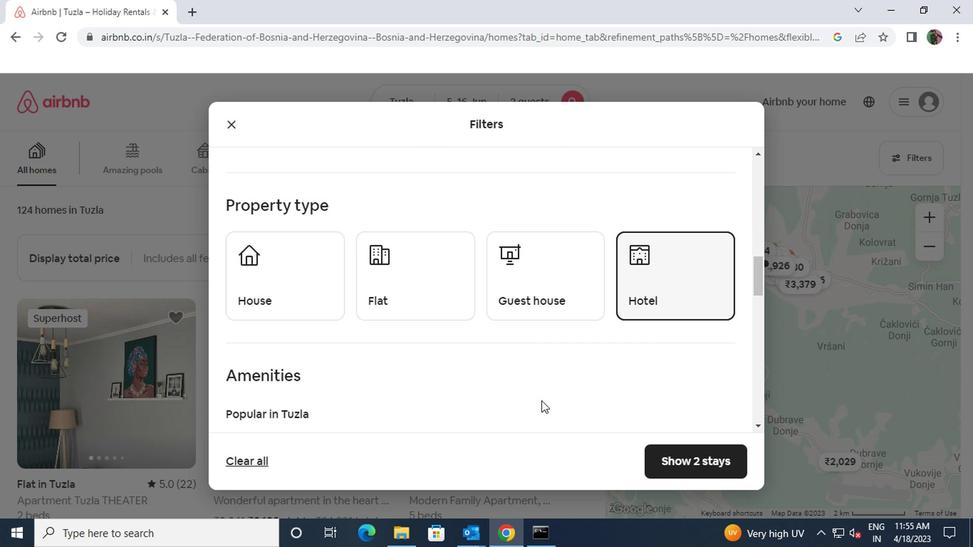 
Action: Mouse scrolled (538, 398) with delta (0, 0)
Screenshot: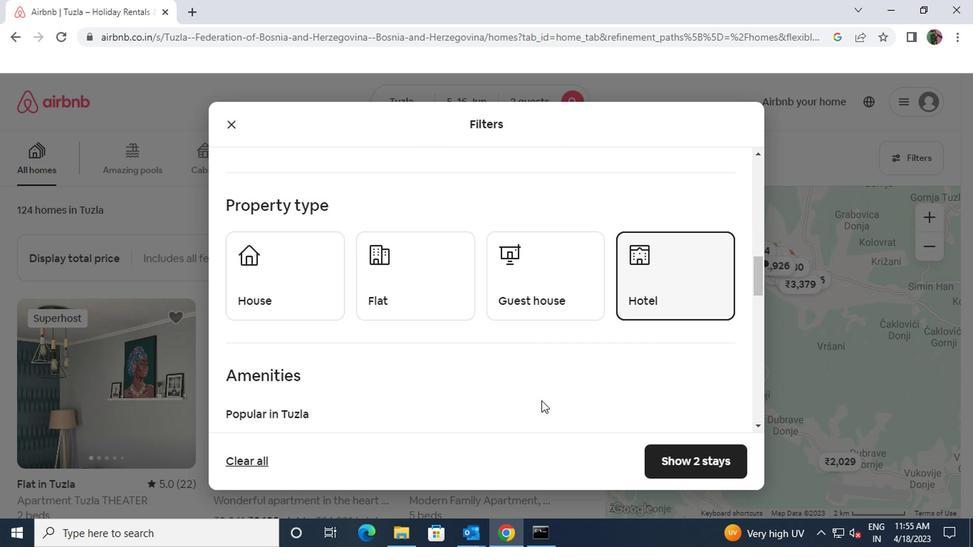 
Action: Mouse moved to (537, 398)
Screenshot: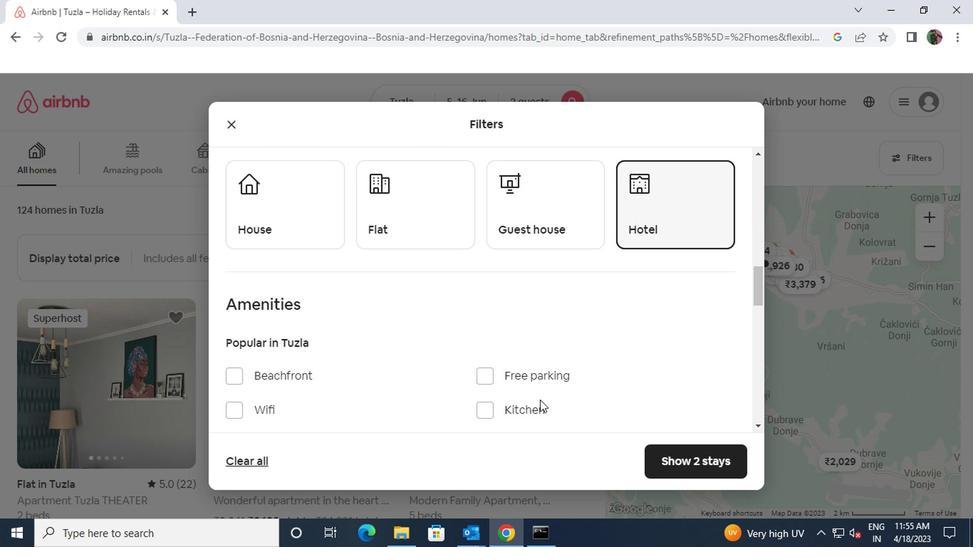 
Action: Mouse scrolled (537, 396) with delta (0, -1)
Screenshot: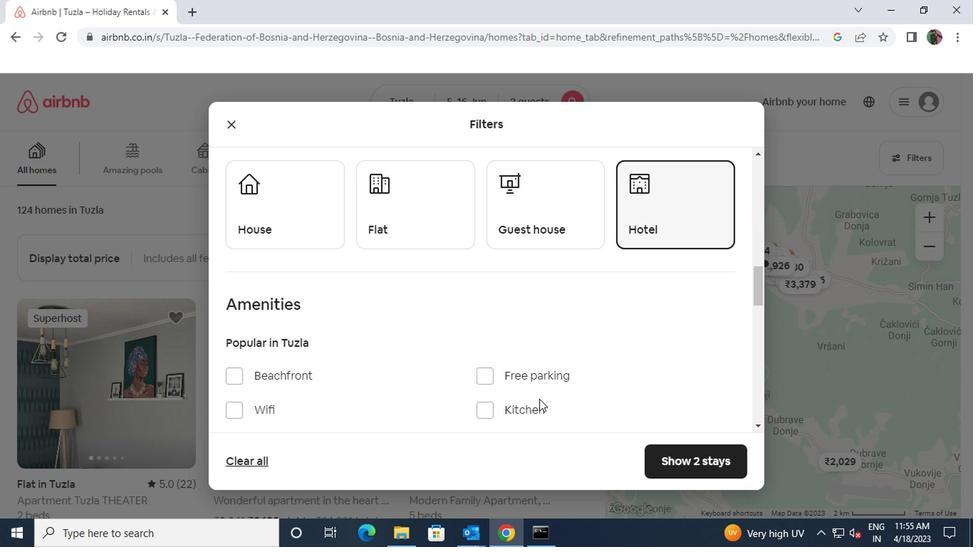 
Action: Mouse moved to (237, 403)
Screenshot: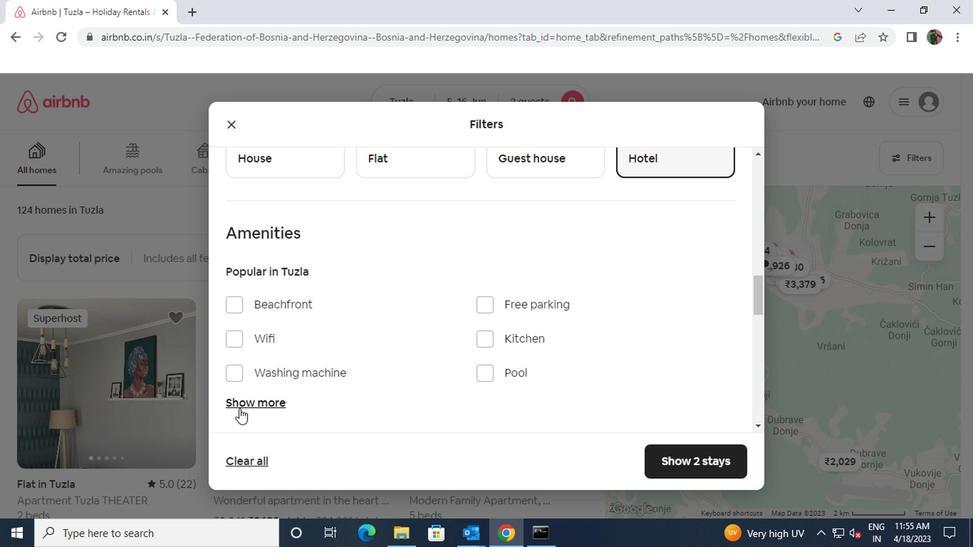 
Action: Mouse pressed left at (237, 403)
Screenshot: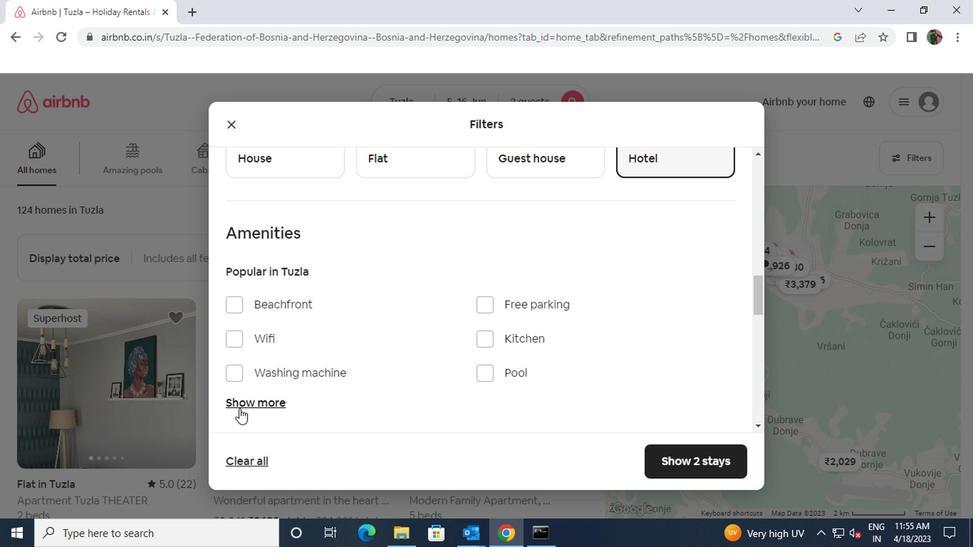 
Action: Mouse moved to (296, 398)
Screenshot: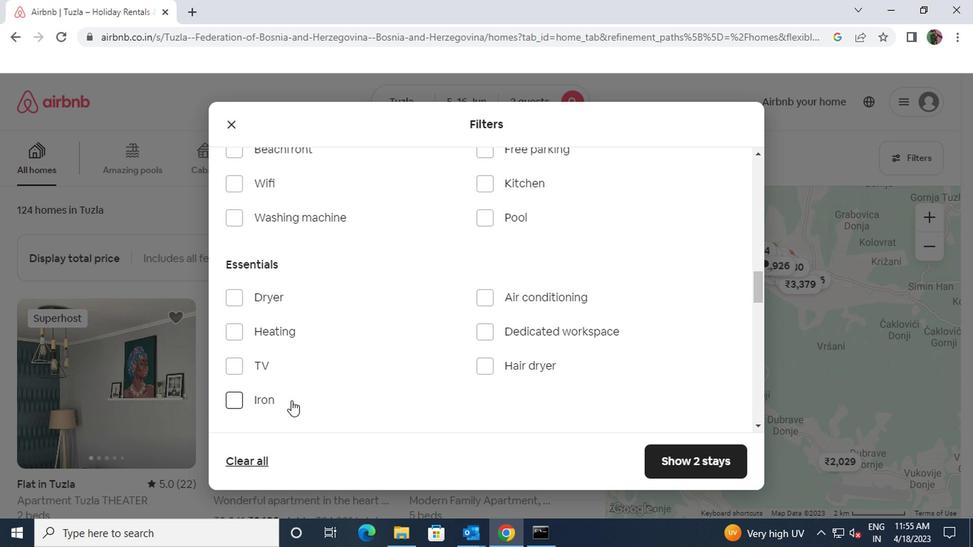 
Action: Mouse scrolled (296, 396) with delta (0, -1)
Screenshot: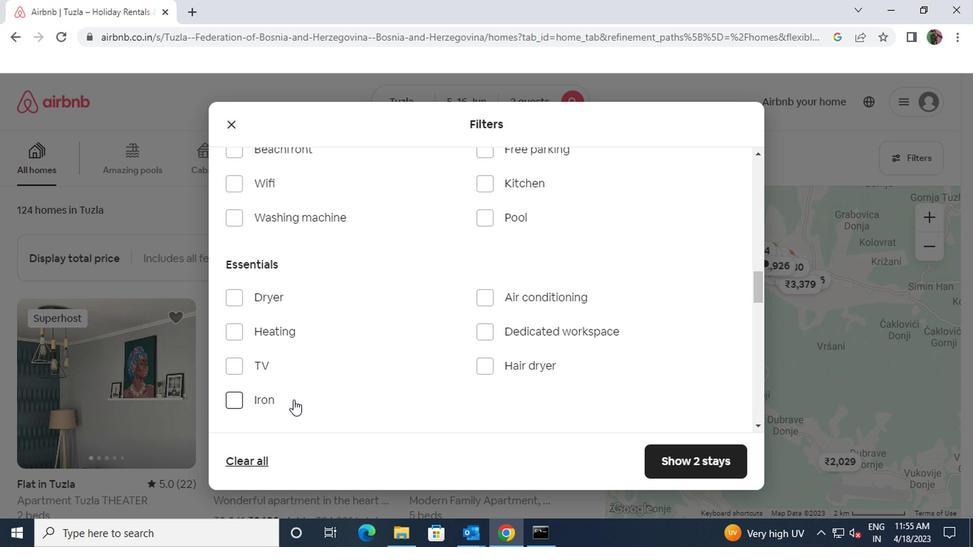 
Action: Mouse scrolled (296, 396) with delta (0, -1)
Screenshot: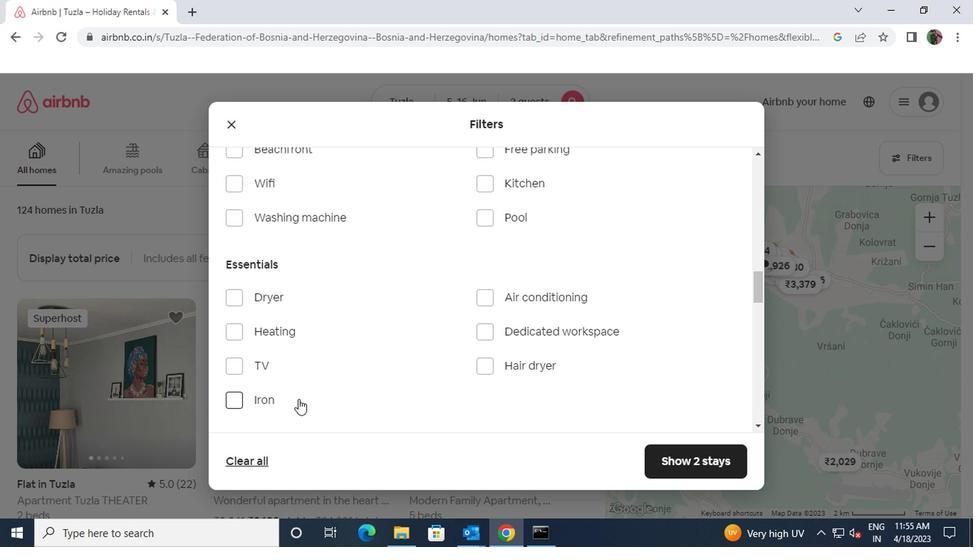 
Action: Mouse scrolled (296, 396) with delta (0, -1)
Screenshot: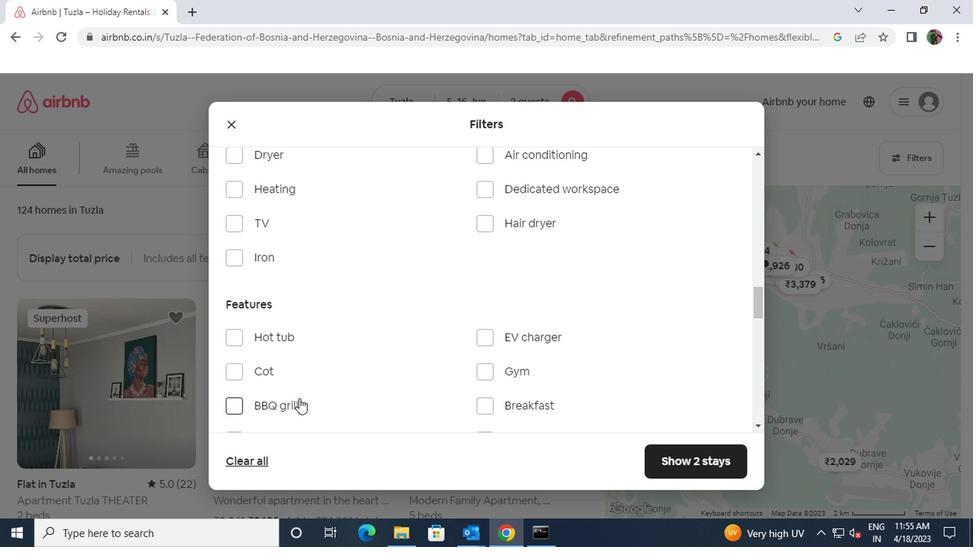 
Action: Mouse scrolled (296, 398) with delta (0, 0)
Screenshot: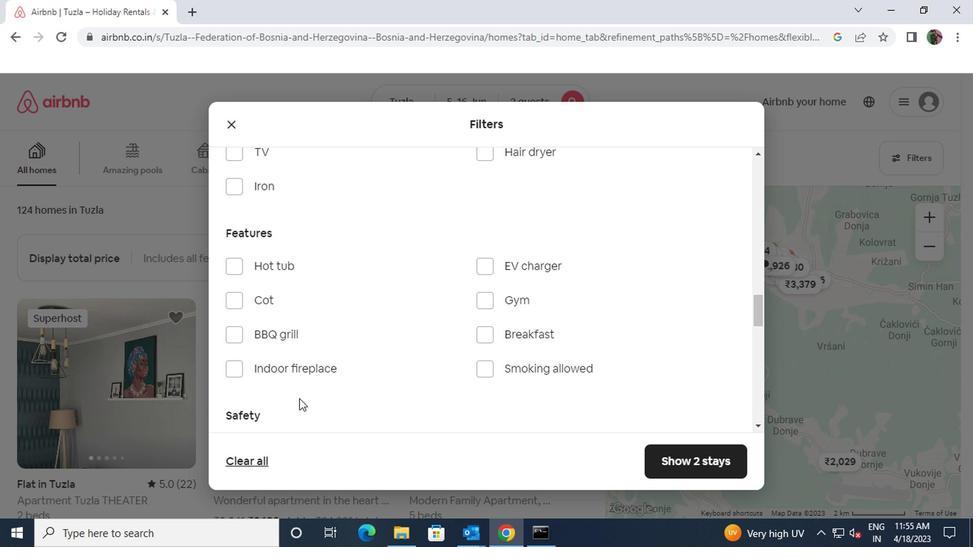 
Action: Mouse scrolled (296, 398) with delta (0, 0)
Screenshot: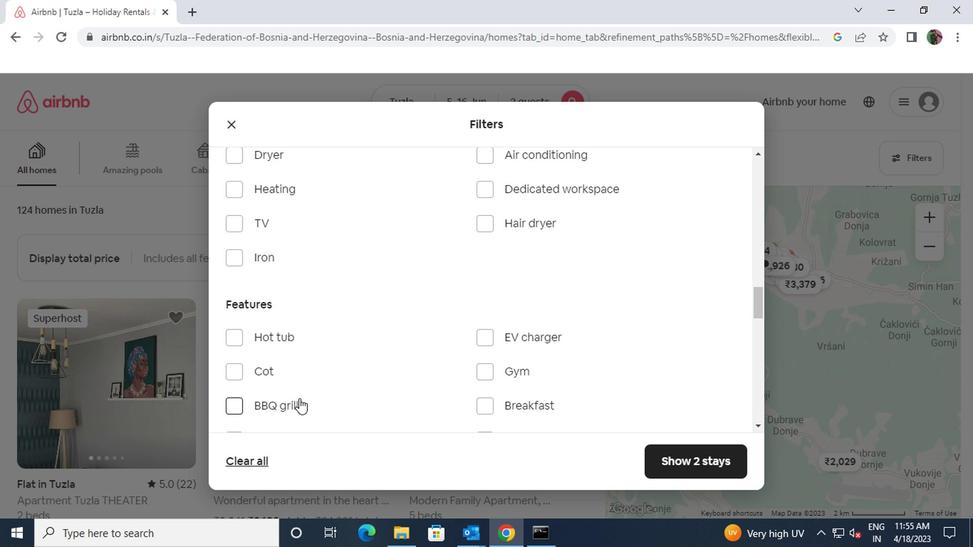 
Action: Mouse scrolled (296, 398) with delta (0, 0)
Screenshot: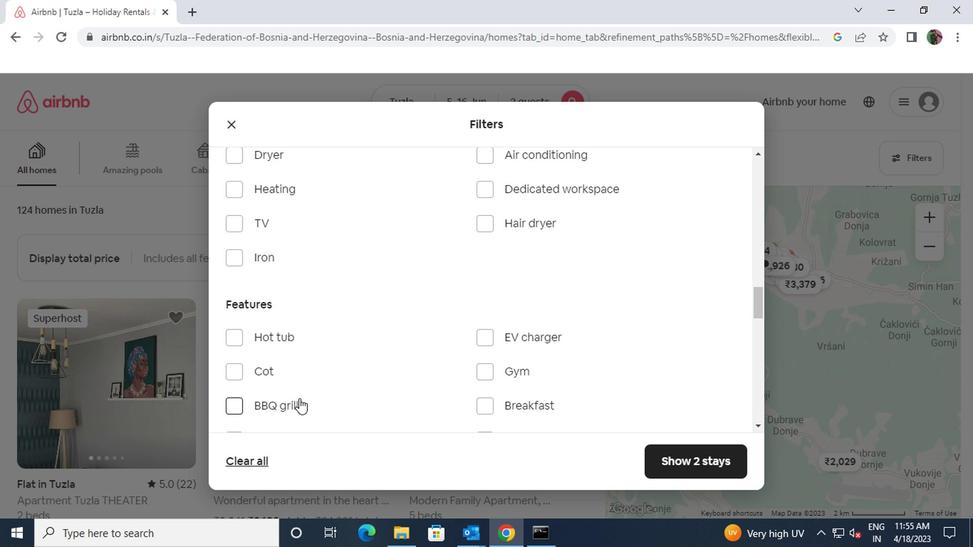 
Action: Mouse moved to (329, 389)
Screenshot: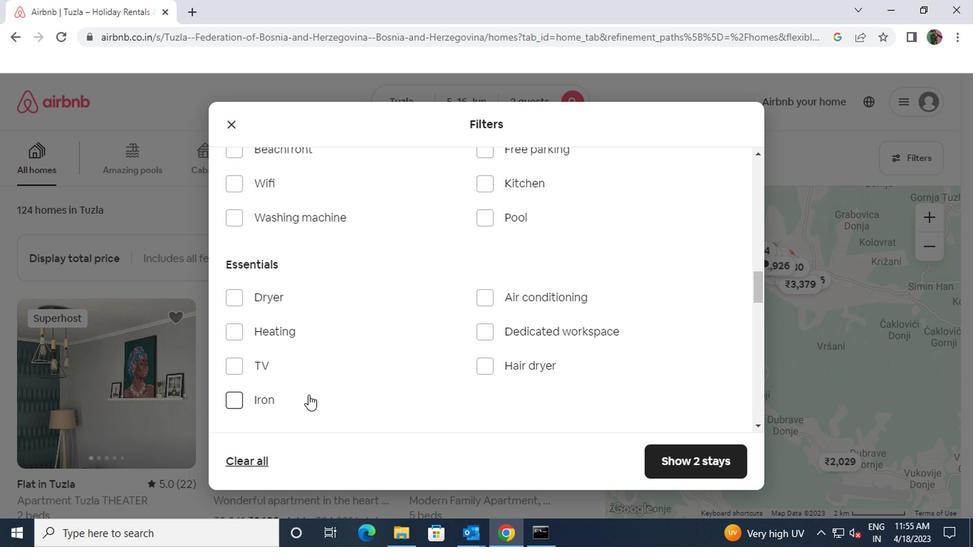
Action: Mouse scrolled (329, 390) with delta (0, 1)
Screenshot: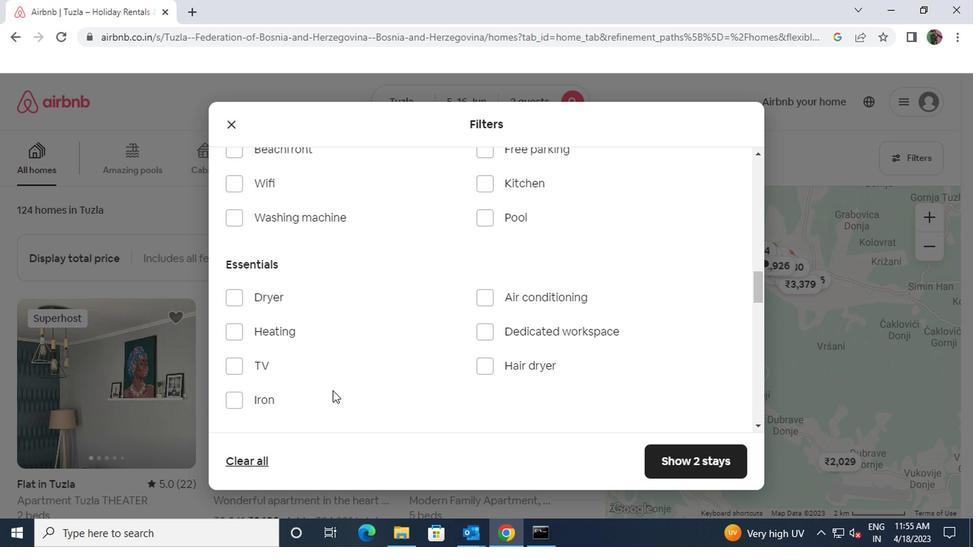 
Action: Mouse moved to (234, 401)
Screenshot: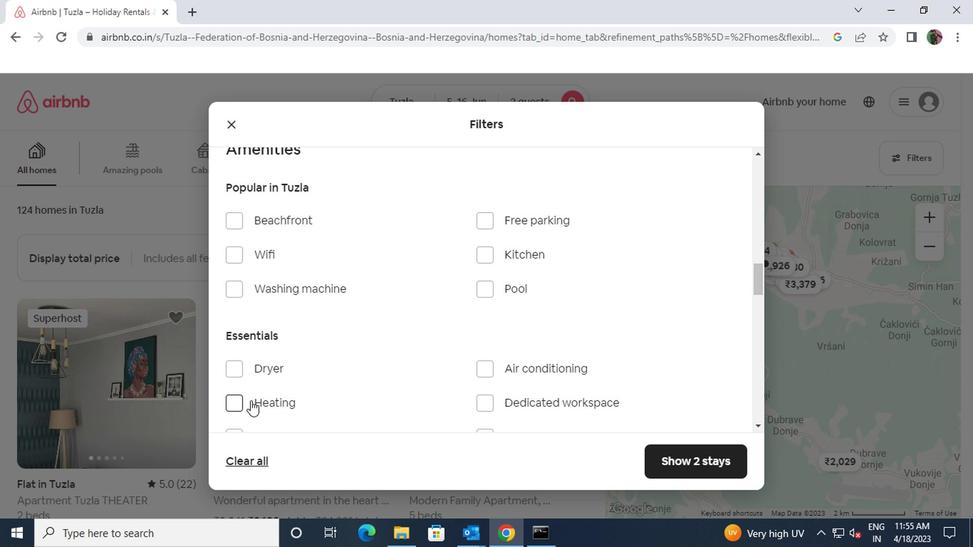 
Action: Mouse pressed left at (234, 401)
Screenshot: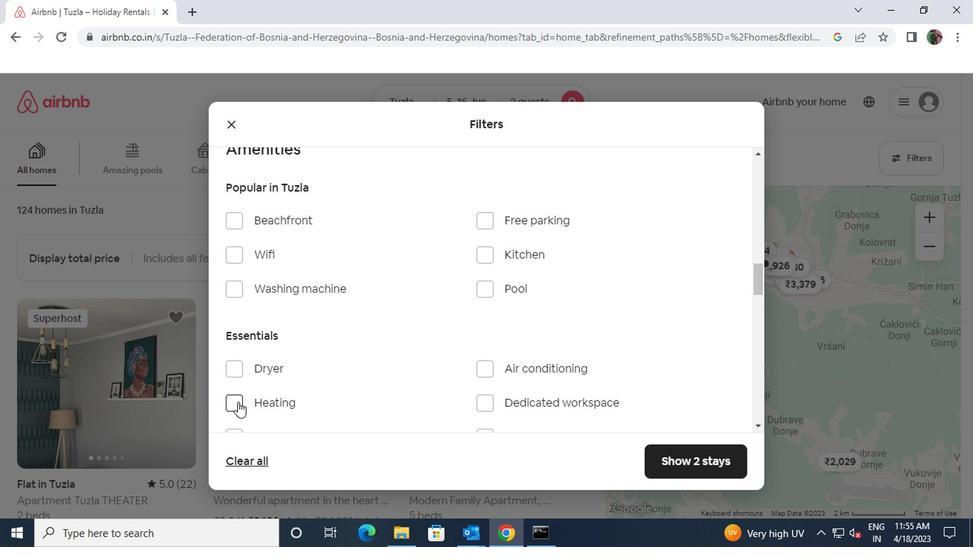 
Action: Mouse moved to (379, 410)
Screenshot: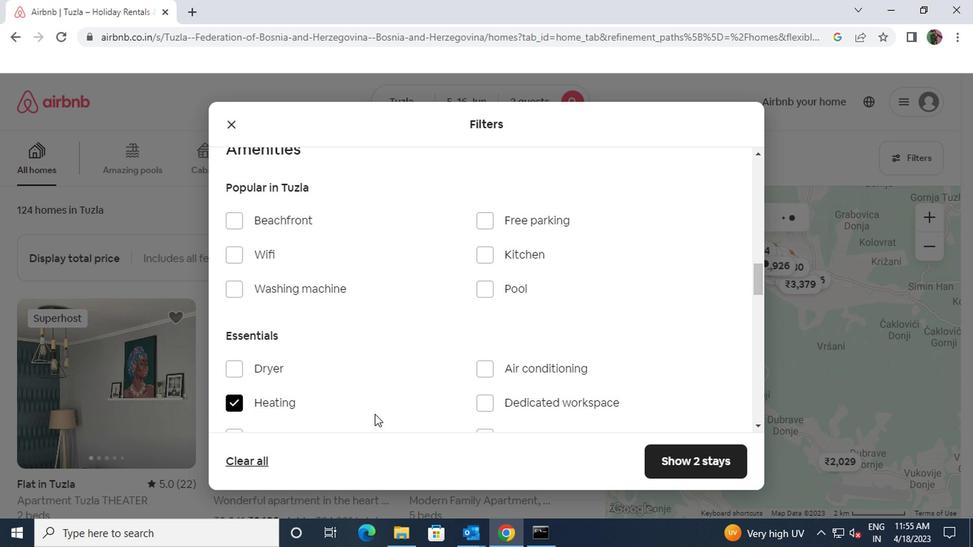 
Action: Mouse scrolled (379, 409) with delta (0, -1)
Screenshot: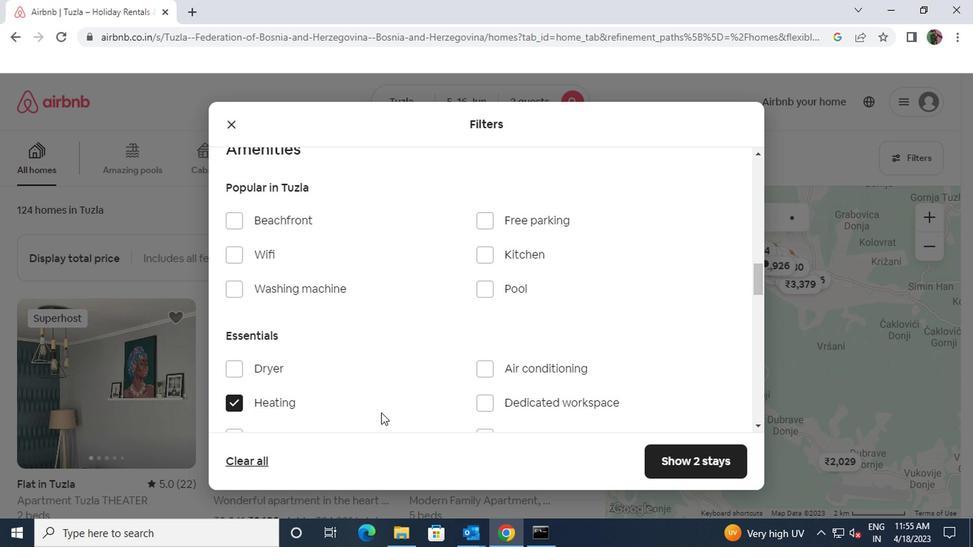 
Action: Mouse scrolled (379, 409) with delta (0, -1)
Screenshot: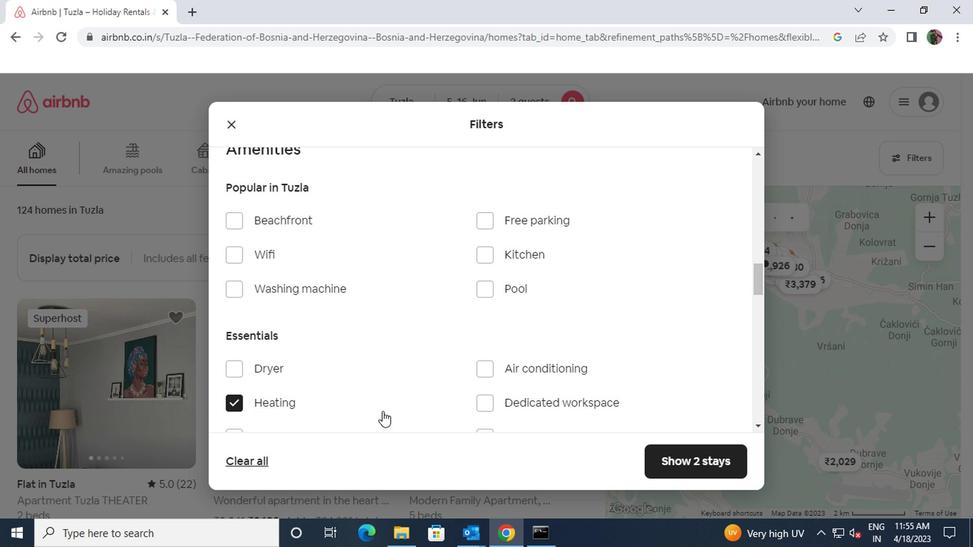 
Action: Mouse scrolled (379, 409) with delta (0, -1)
Screenshot: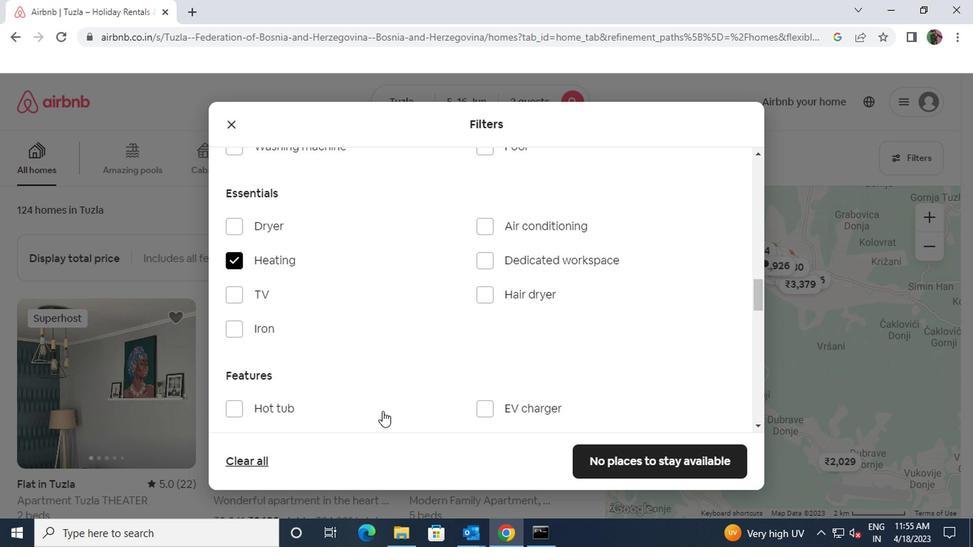 
Action: Mouse moved to (379, 409)
Screenshot: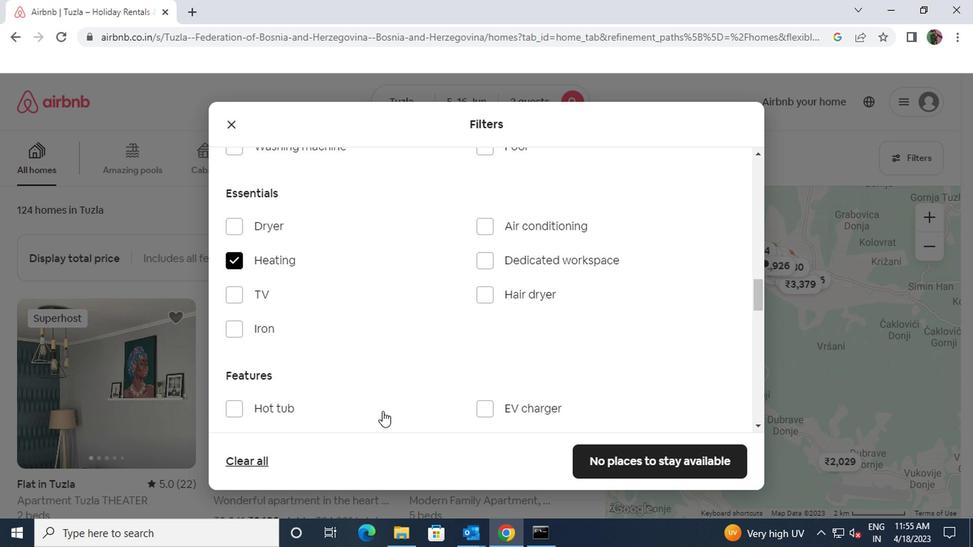 
Action: Mouse scrolled (379, 409) with delta (0, 0)
Screenshot: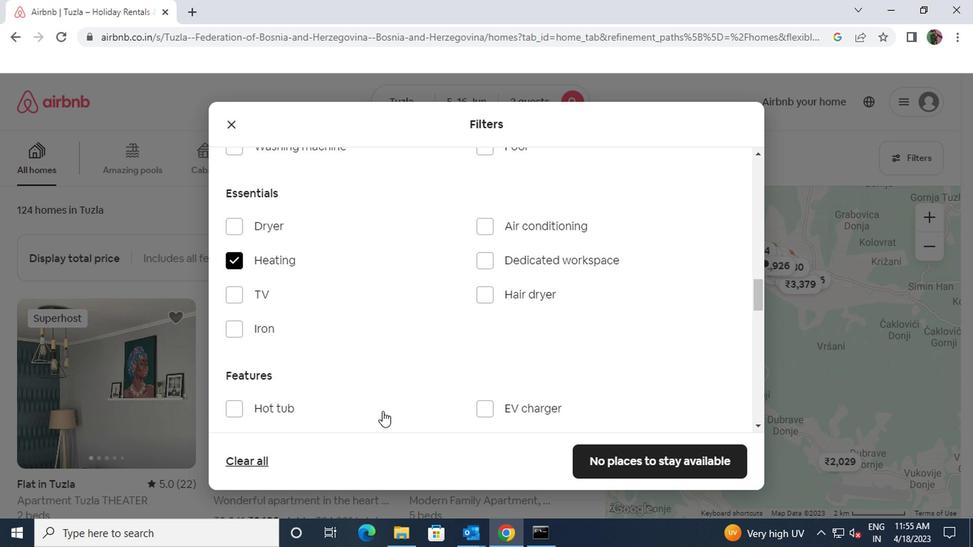 
Action: Mouse scrolled (379, 409) with delta (0, 0)
Screenshot: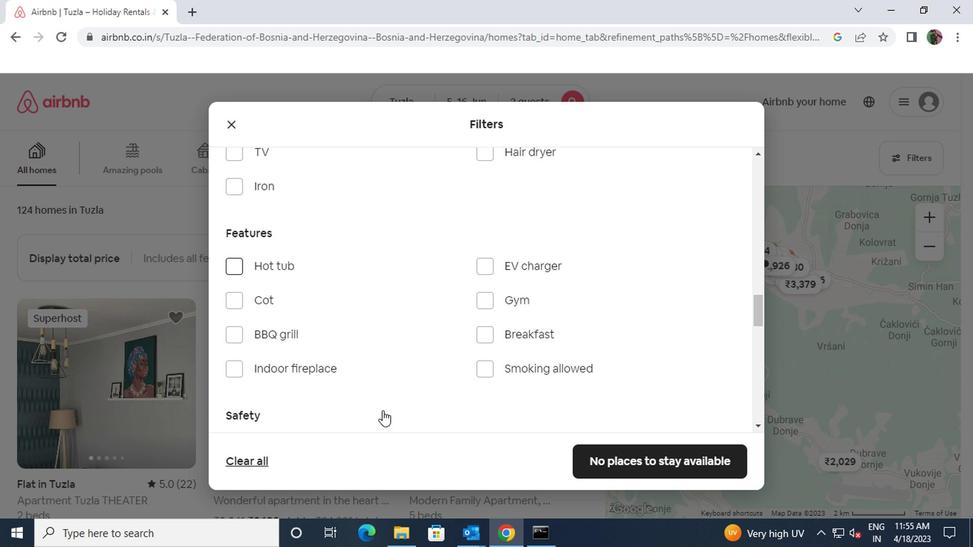 
Action: Mouse scrolled (379, 409) with delta (0, 0)
Screenshot: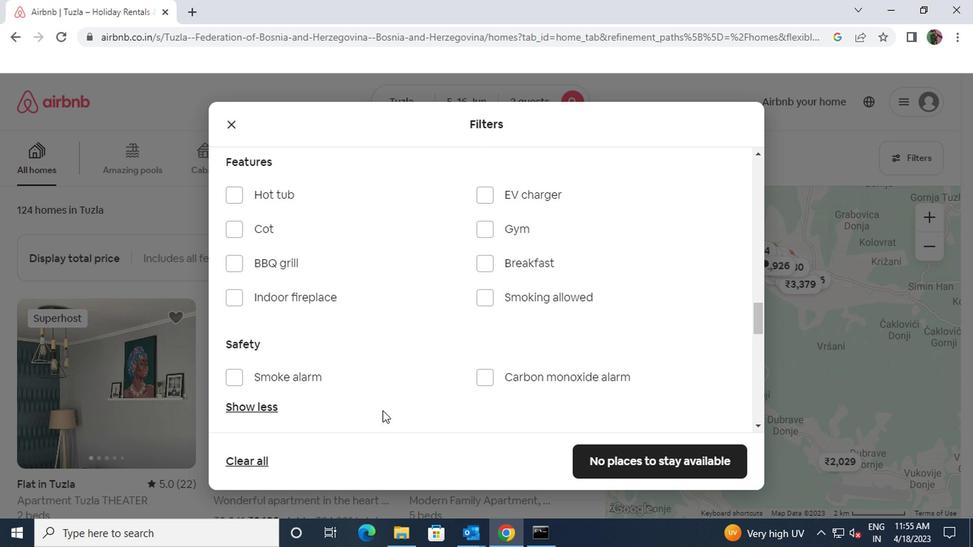 
Action: Mouse scrolled (379, 409) with delta (0, 0)
Screenshot: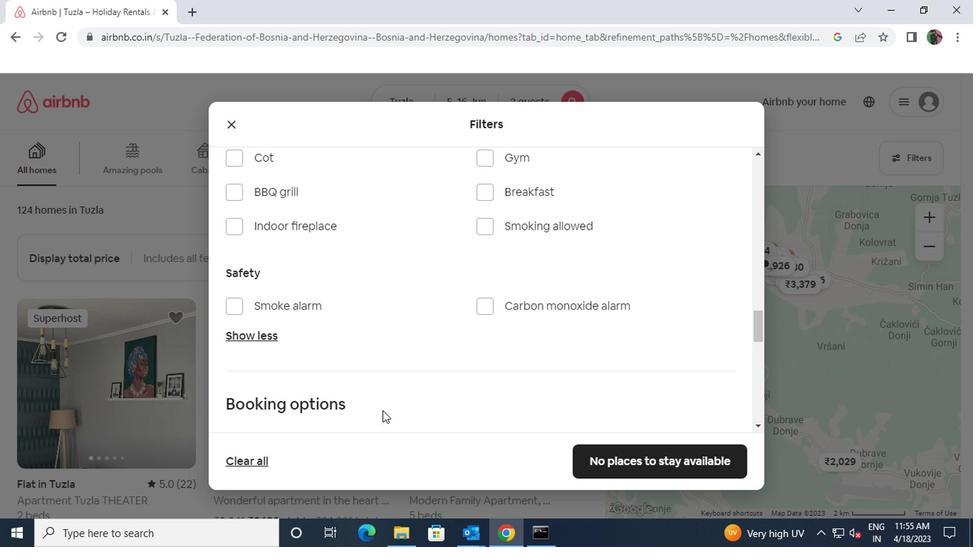 
Action: Mouse scrolled (379, 409) with delta (0, 0)
Screenshot: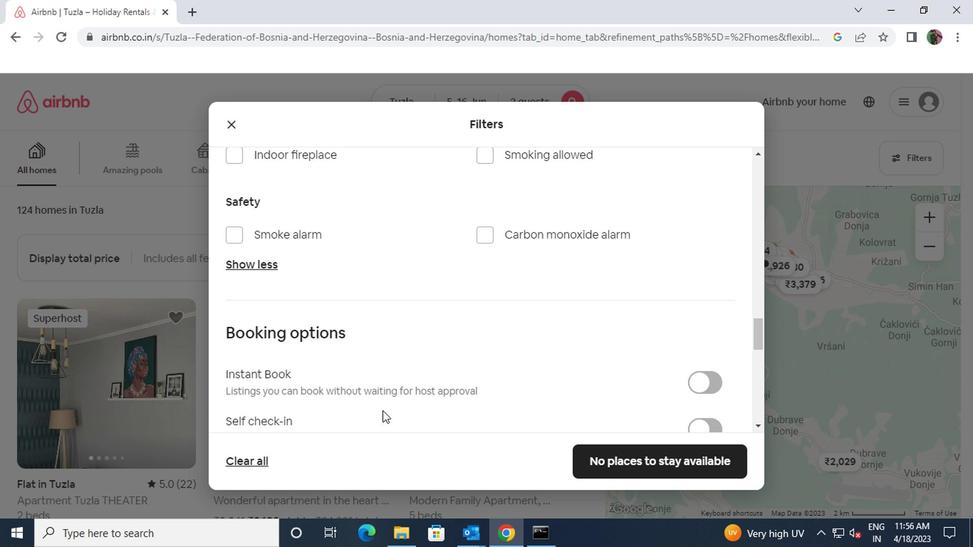 
Action: Mouse moved to (707, 360)
Screenshot: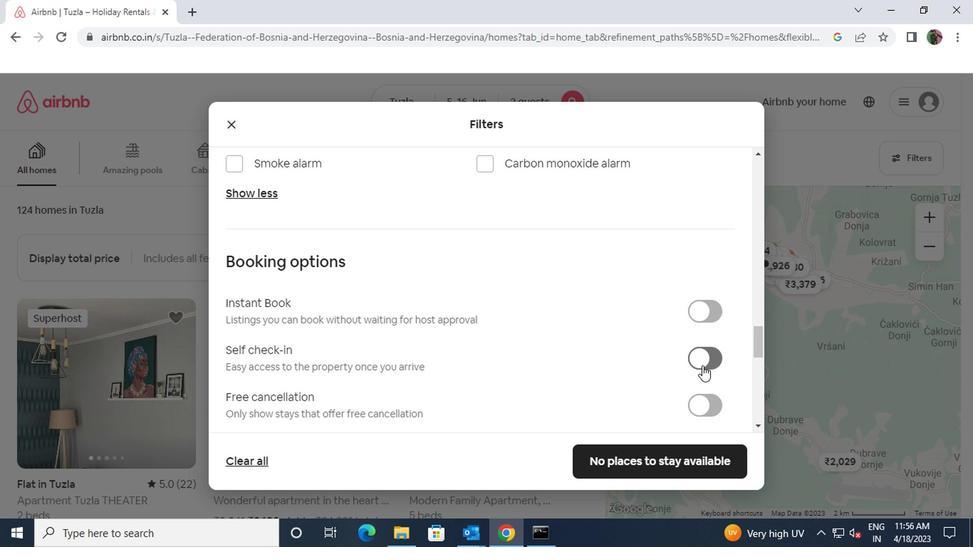 
Action: Mouse pressed left at (707, 360)
Screenshot: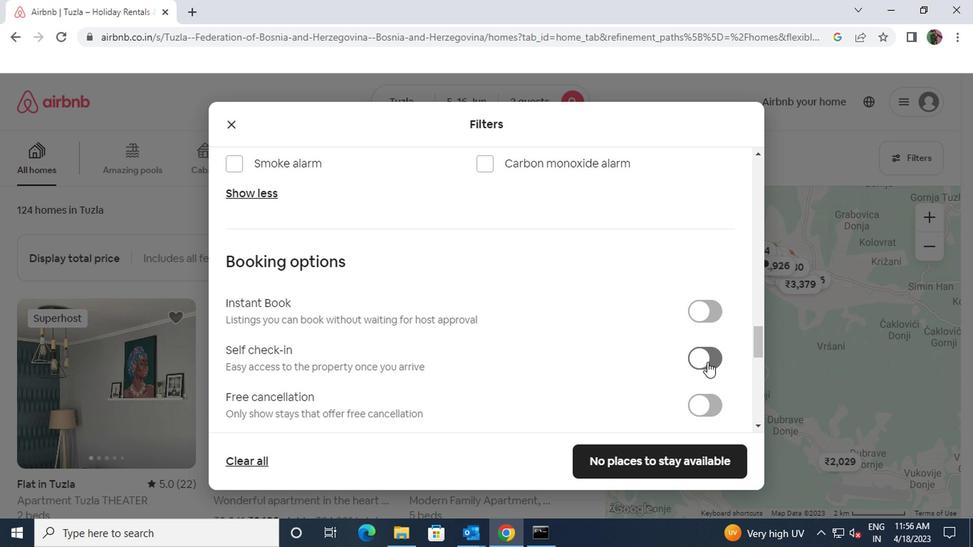 
Action: Mouse moved to (481, 352)
Screenshot: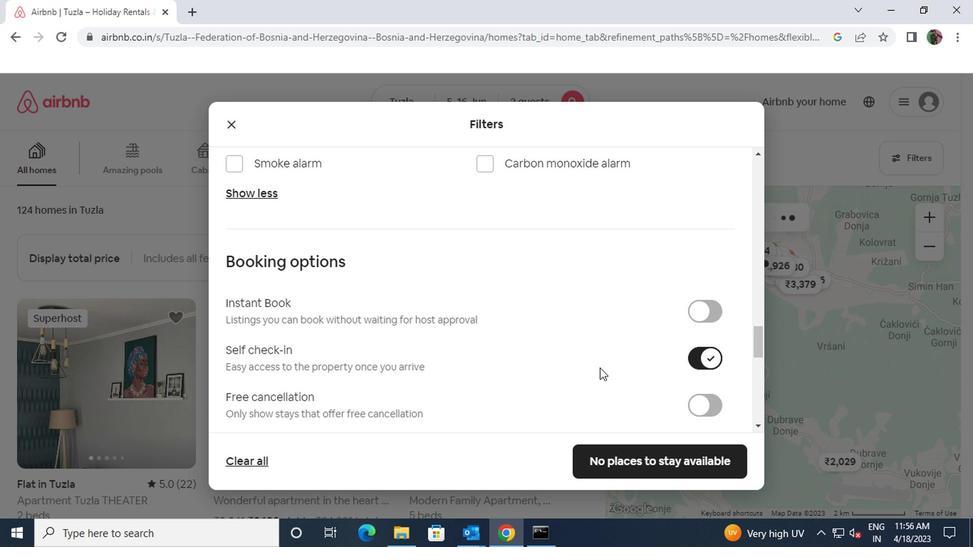 
Action: Mouse scrolled (481, 351) with delta (0, -1)
Screenshot: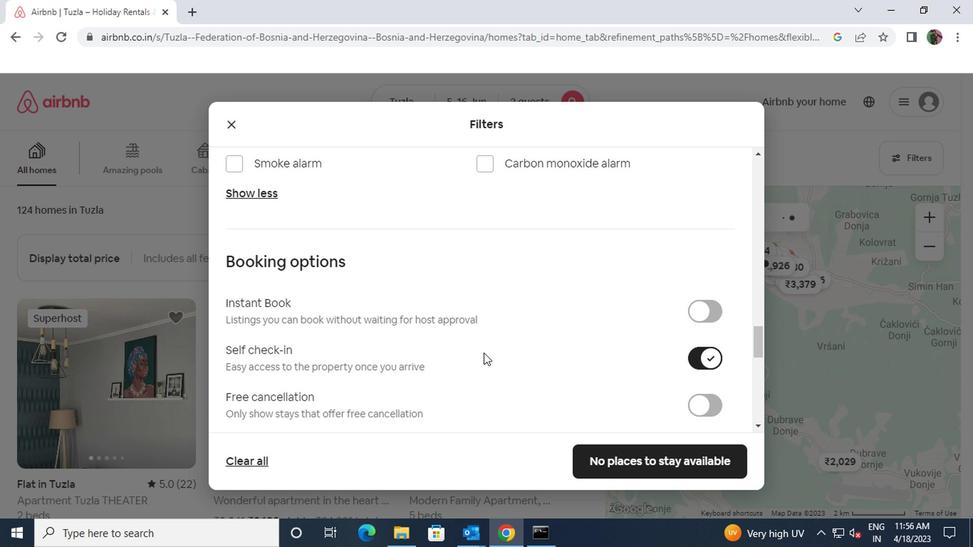 
Action: Mouse scrolled (481, 351) with delta (0, -1)
Screenshot: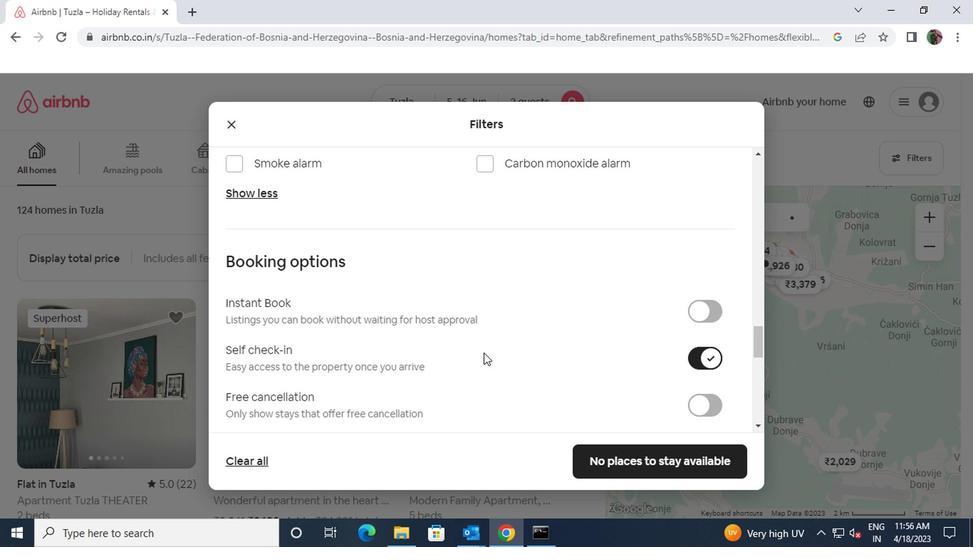 
Action: Mouse moved to (481, 351)
Screenshot: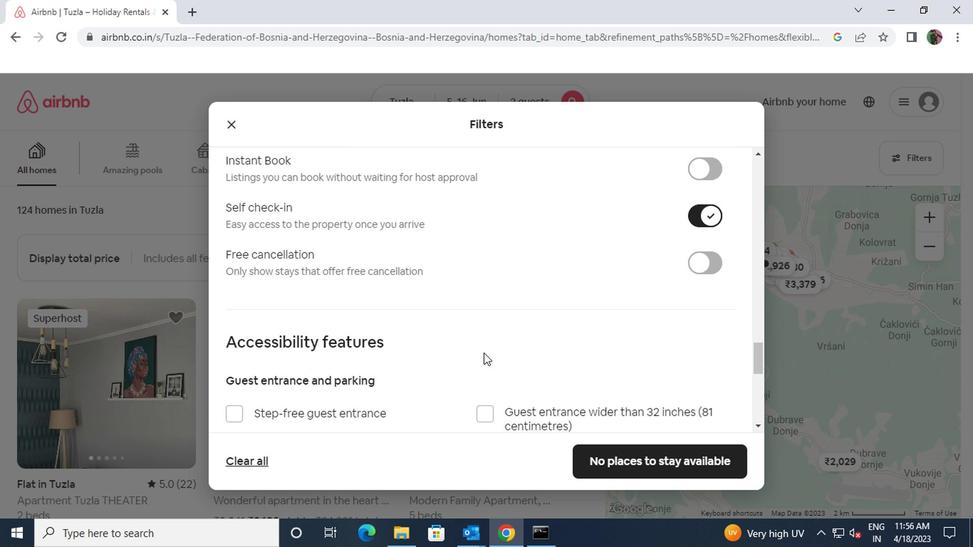 
Action: Mouse scrolled (481, 351) with delta (0, 0)
Screenshot: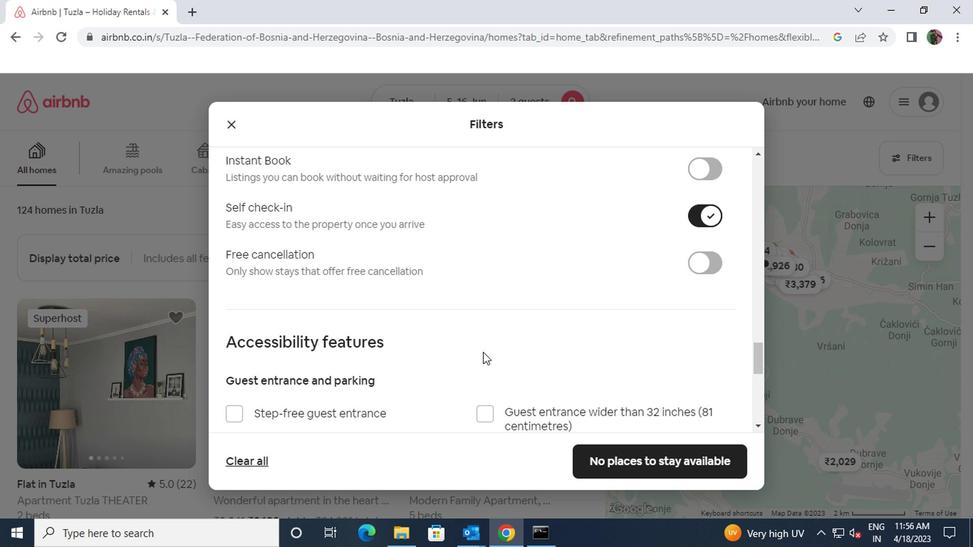 
Action: Mouse scrolled (481, 351) with delta (0, 0)
Screenshot: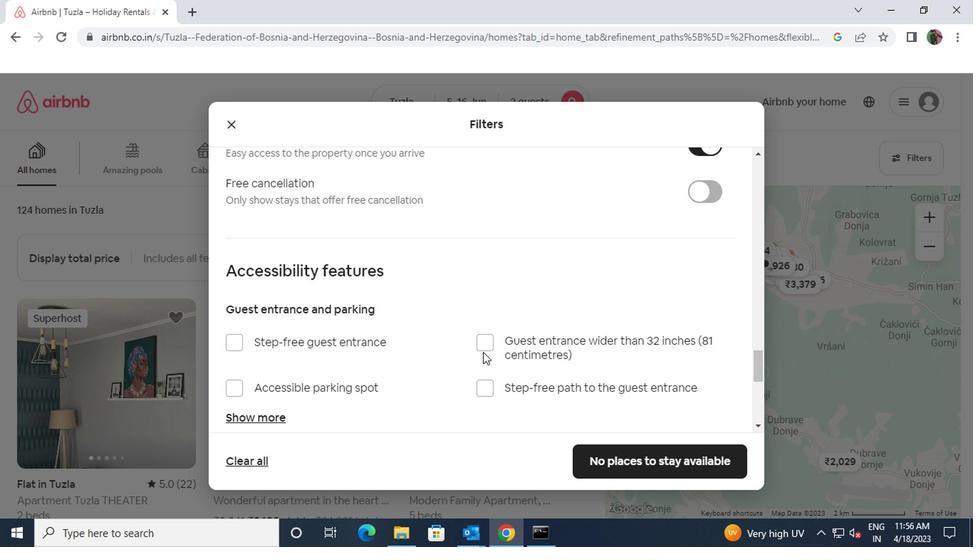 
Action: Mouse scrolled (481, 351) with delta (0, 0)
Screenshot: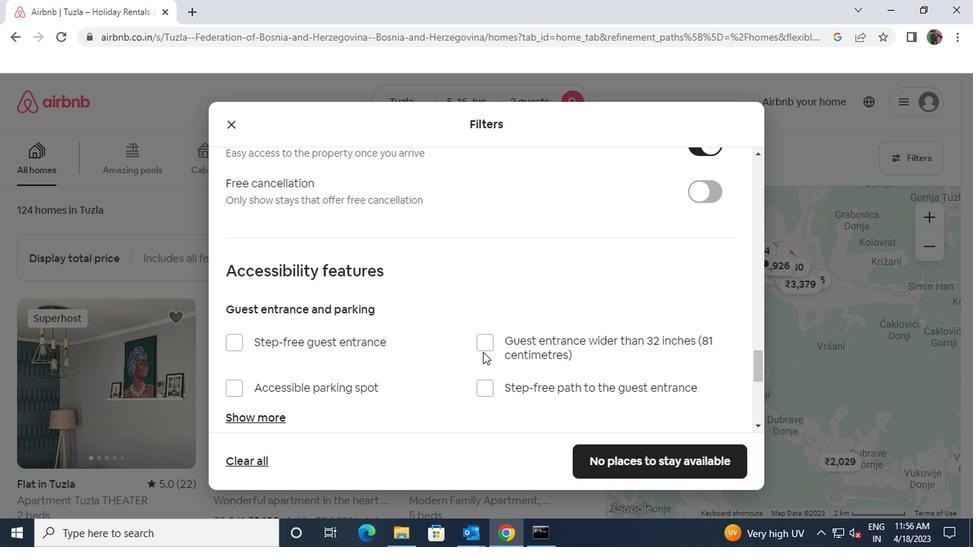 
Action: Mouse scrolled (481, 351) with delta (0, 0)
Screenshot: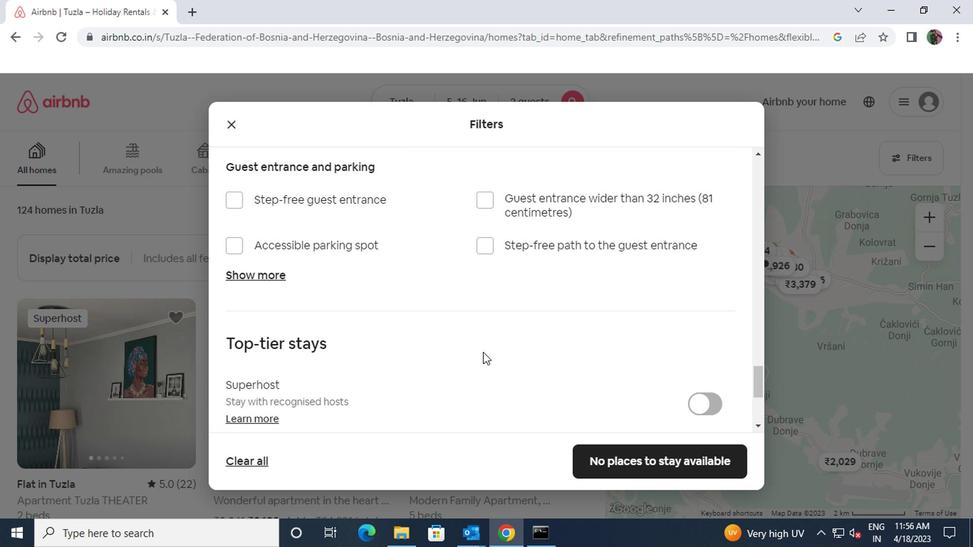 
Action: Mouse scrolled (481, 351) with delta (0, 0)
Screenshot: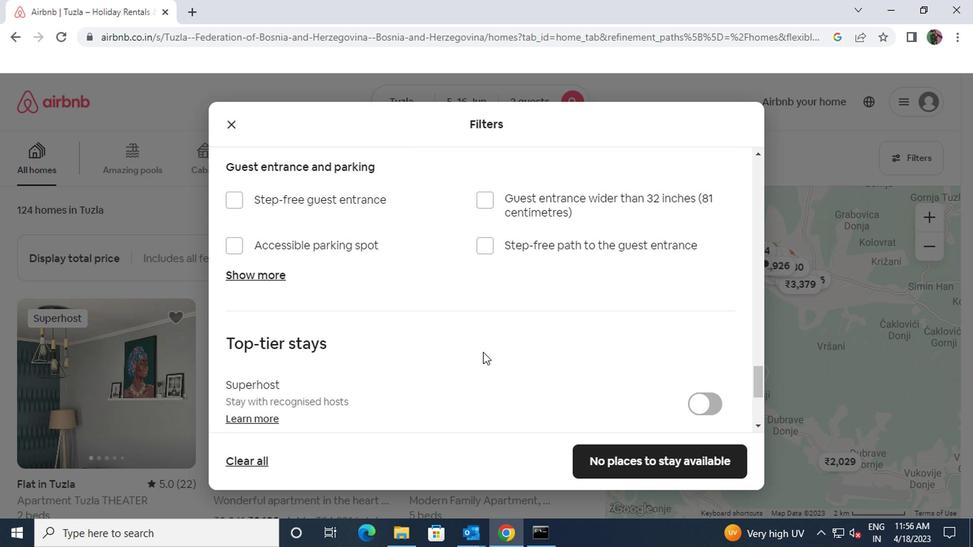 
Action: Mouse moved to (230, 396)
Screenshot: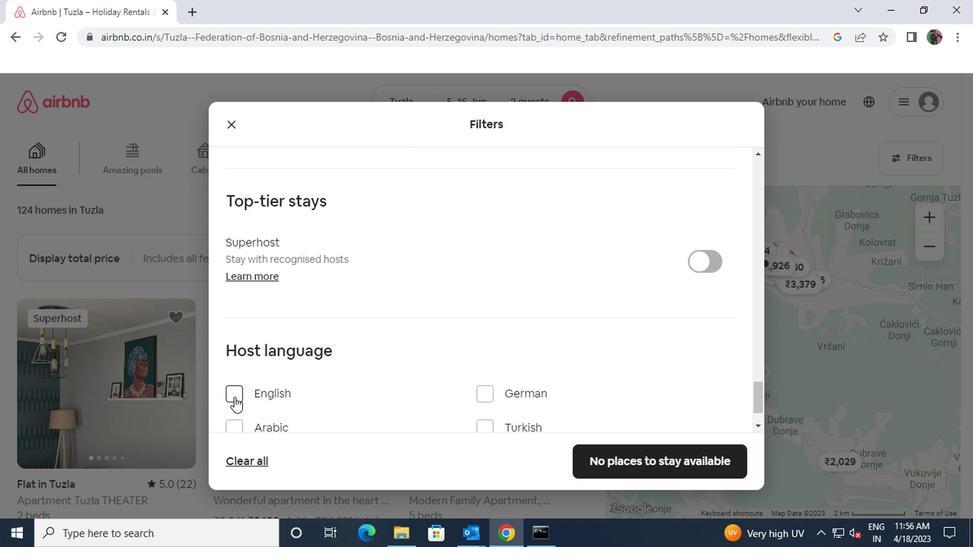 
Action: Mouse pressed left at (230, 396)
Screenshot: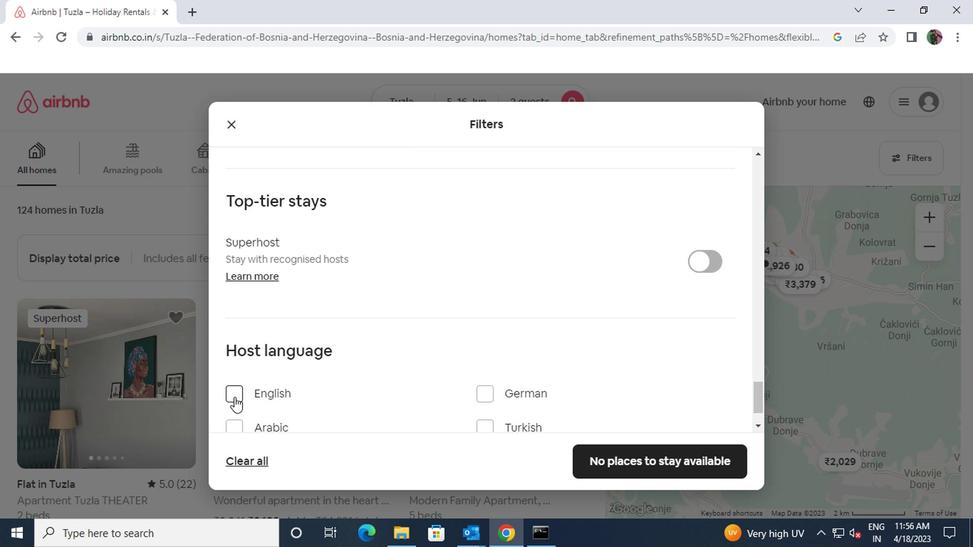 
Action: Mouse moved to (597, 460)
Screenshot: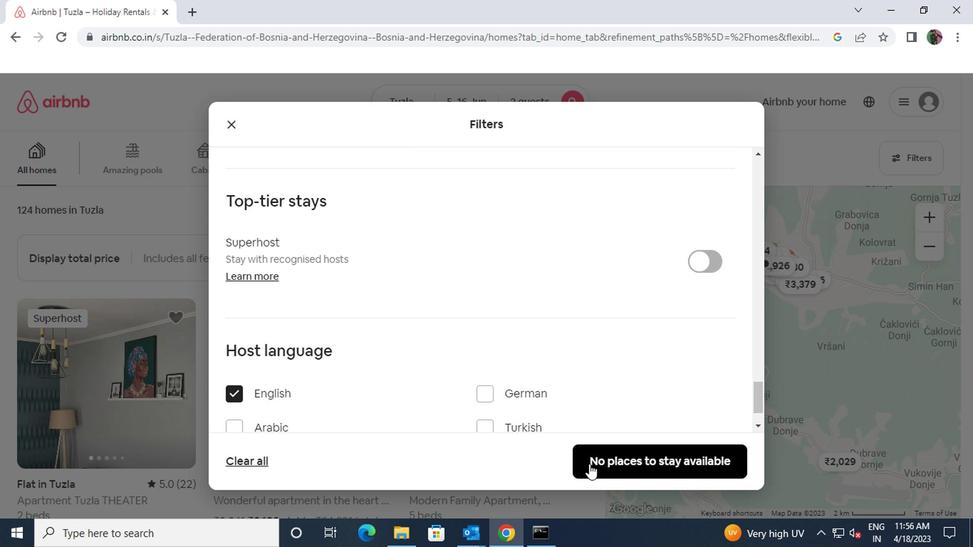 
Action: Mouse pressed left at (597, 460)
Screenshot: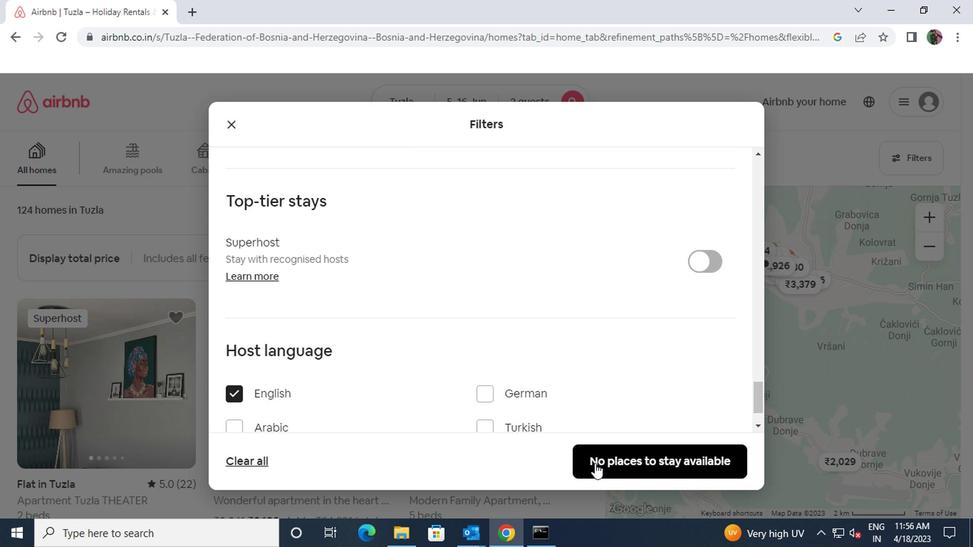 
Action: Mouse moved to (597, 460)
Screenshot: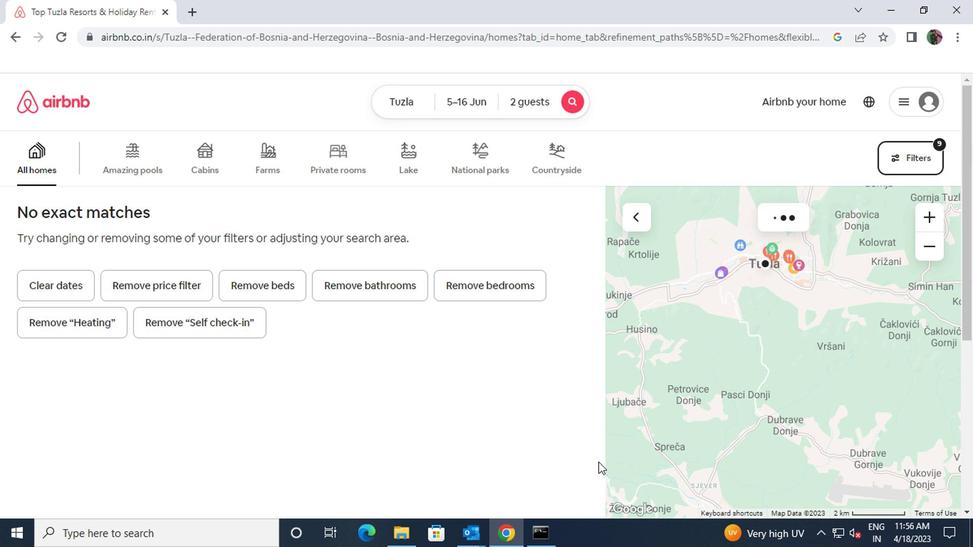 
